 Task: Search one way flight ticket for 1 adult, 5 children, 2 infants in seat and 1 infant on lap in first from Lansing: Capital Region International Airport (was Lansing Capital City) to Rock Springs: Southwest Wyoming Regional Airport (rock Springs Sweetwater County Airport) on 8-5-2023. Choice of flights is Emirates. Number of bags: 1 checked bag. Price is upto 97000. Outbound departure time preference is 12:45.
Action: Mouse moved to (295, 274)
Screenshot: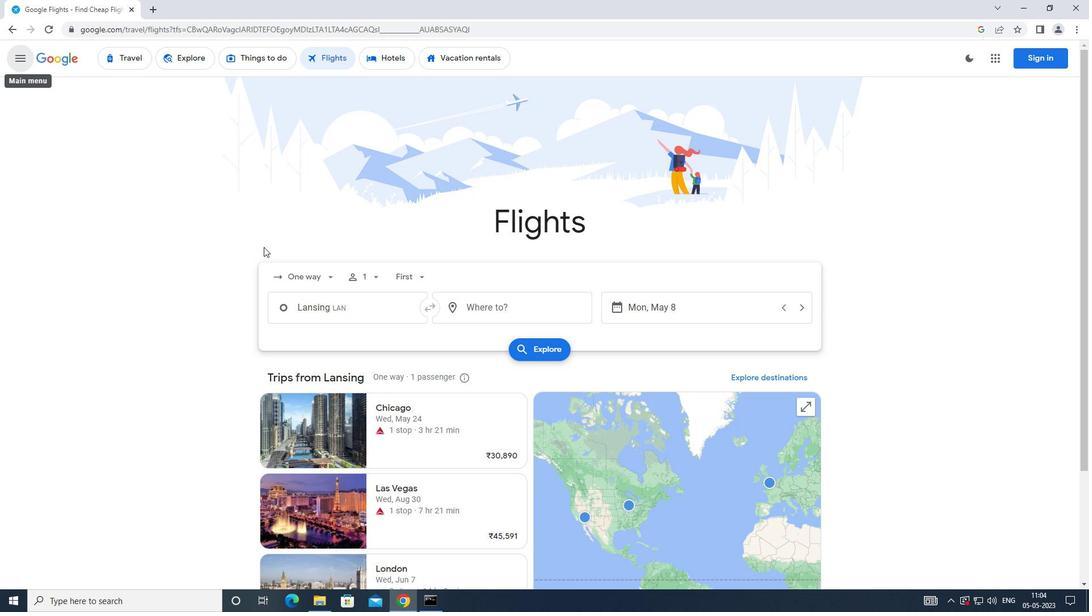 
Action: Mouse pressed left at (295, 274)
Screenshot: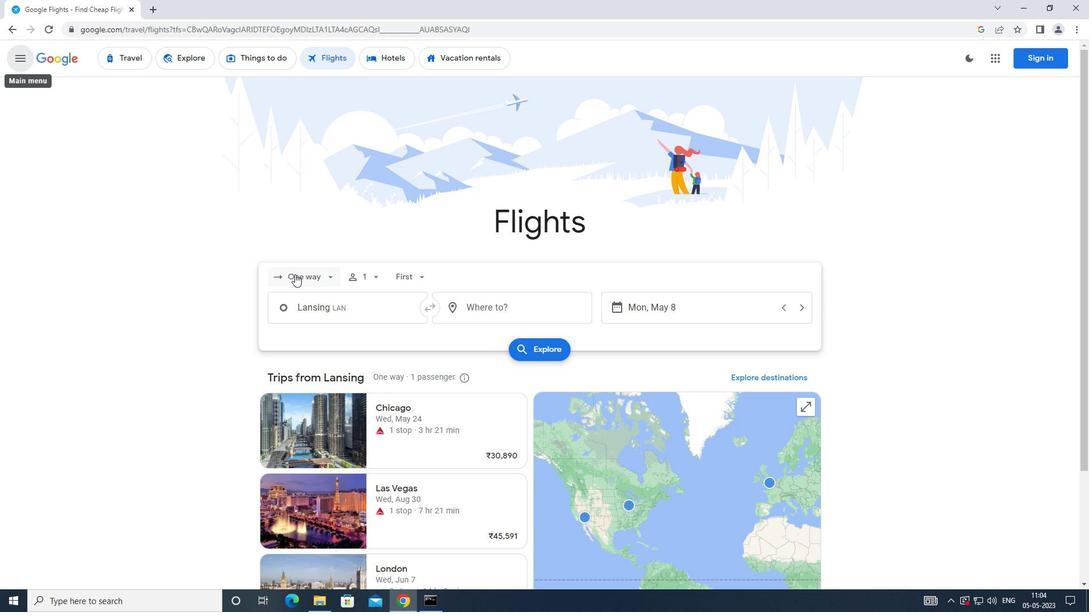 
Action: Mouse moved to (315, 338)
Screenshot: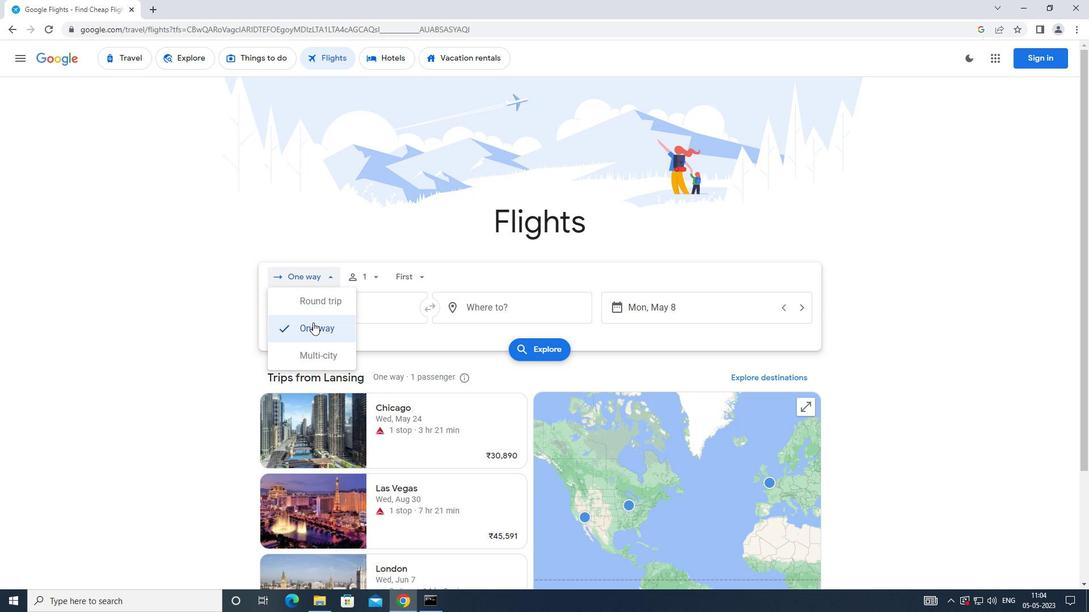 
Action: Mouse pressed left at (315, 338)
Screenshot: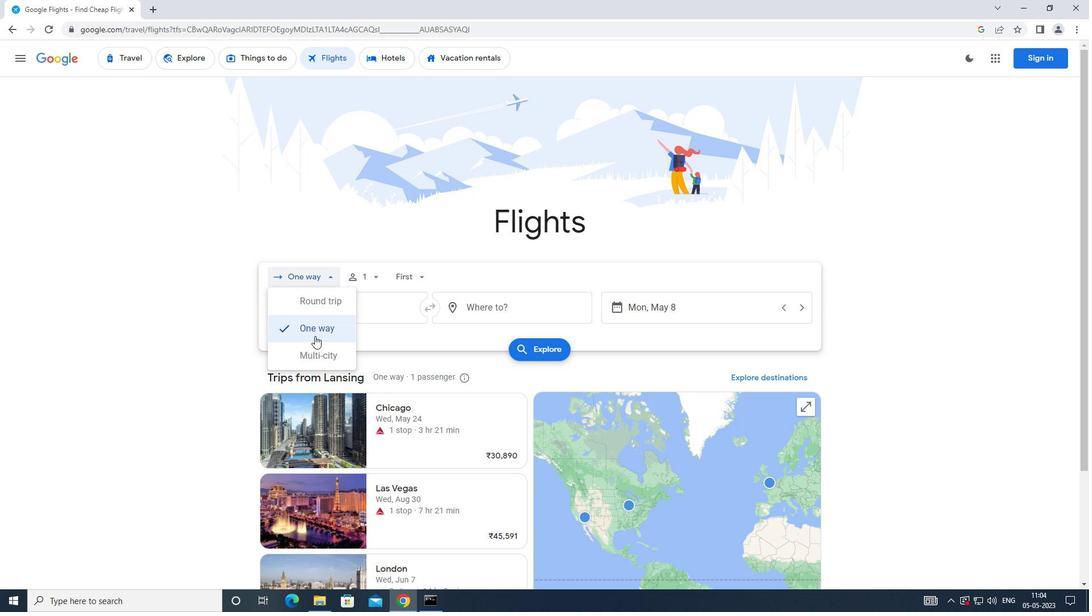 
Action: Mouse moved to (367, 274)
Screenshot: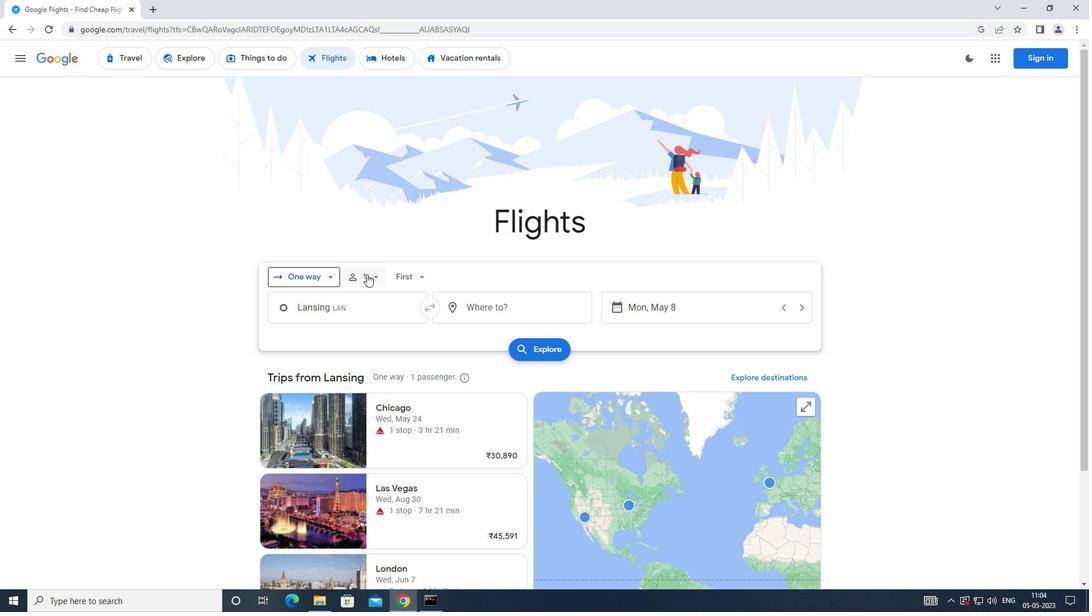 
Action: Mouse pressed left at (367, 274)
Screenshot: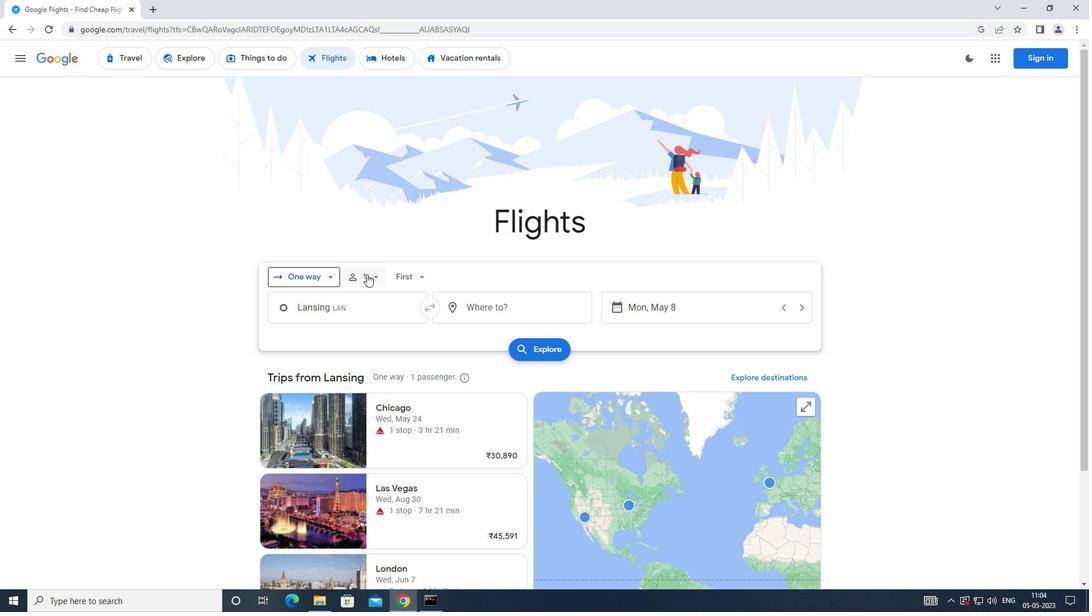 
Action: Mouse moved to (459, 336)
Screenshot: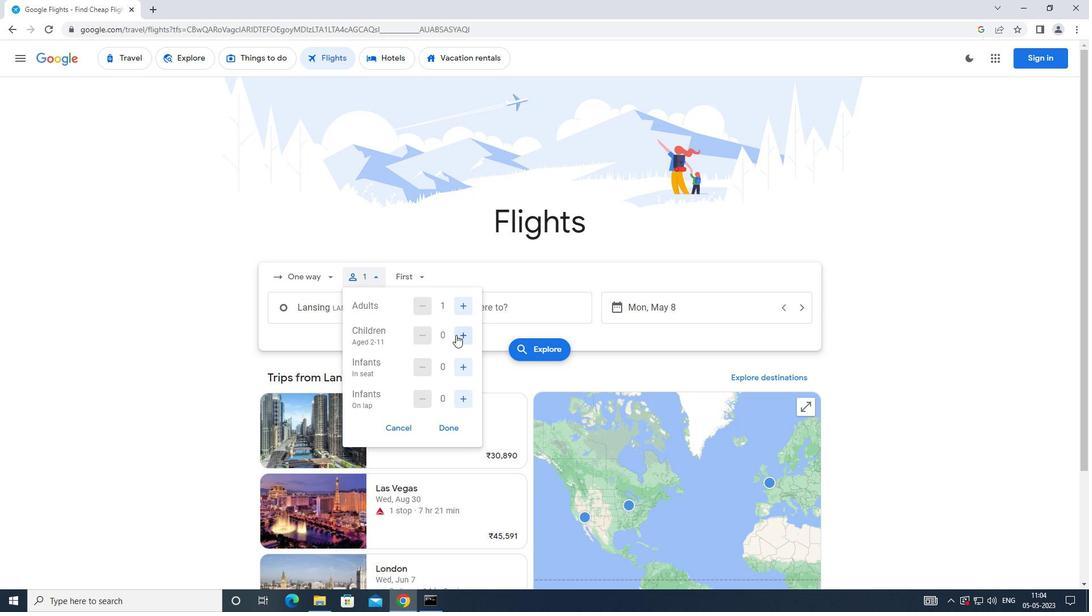 
Action: Mouse pressed left at (459, 336)
Screenshot: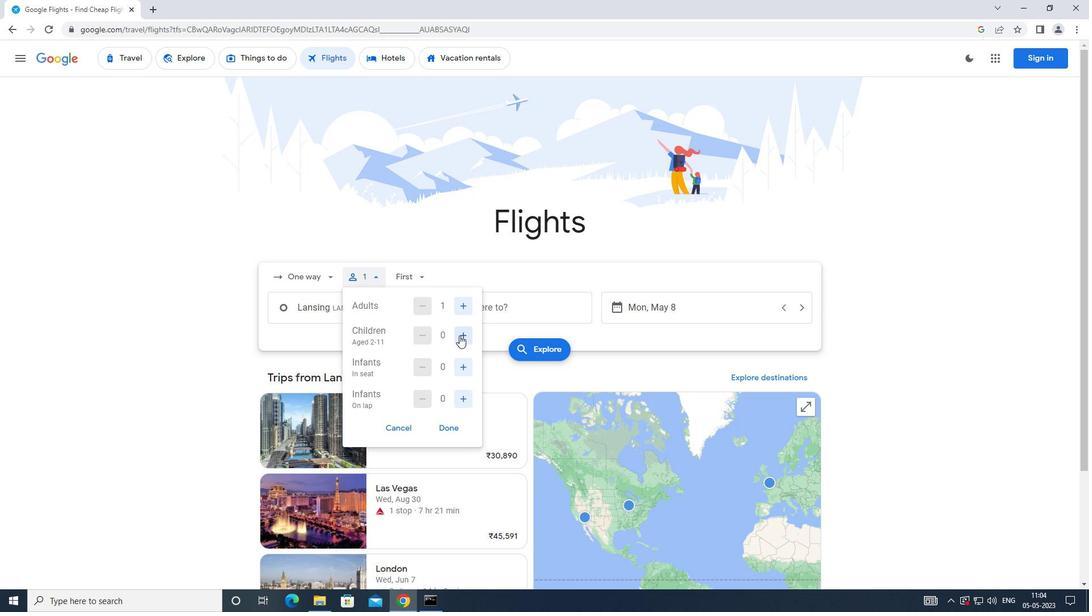 
Action: Mouse pressed left at (459, 336)
Screenshot: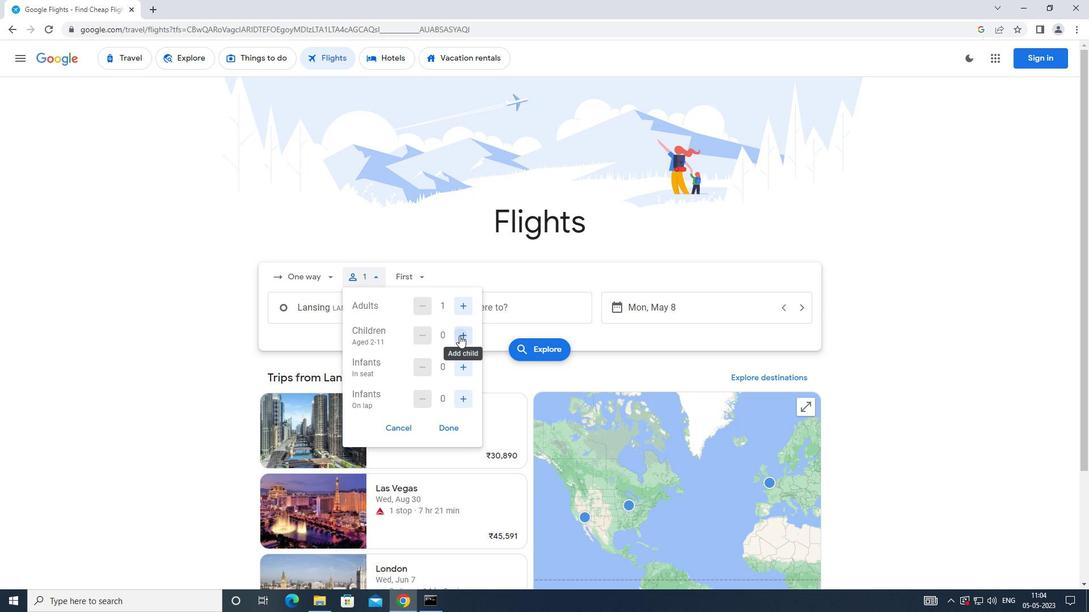
Action: Mouse pressed left at (459, 336)
Screenshot: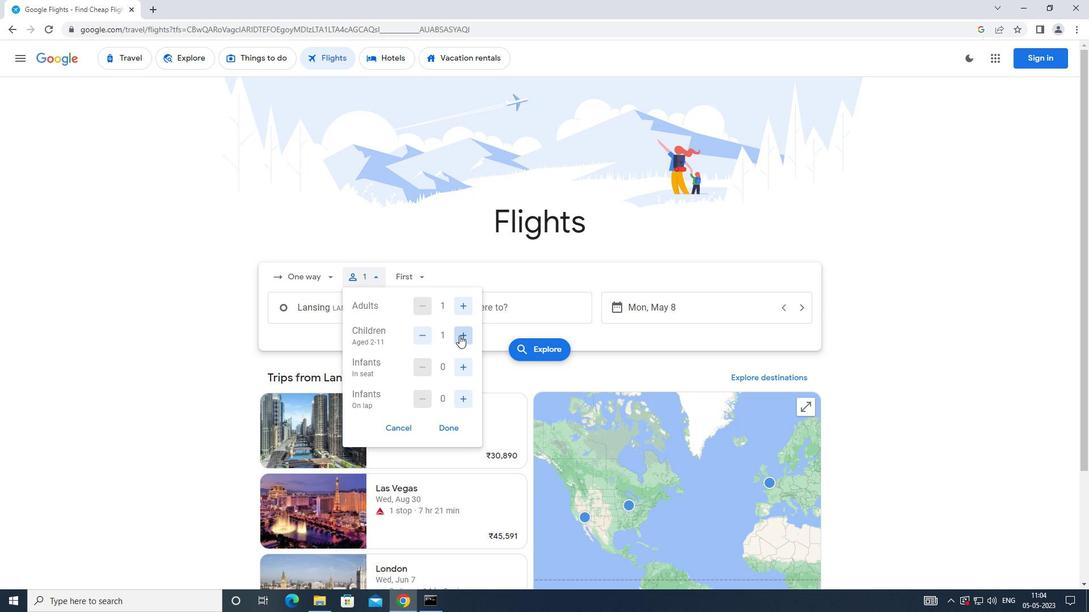 
Action: Mouse pressed left at (459, 336)
Screenshot: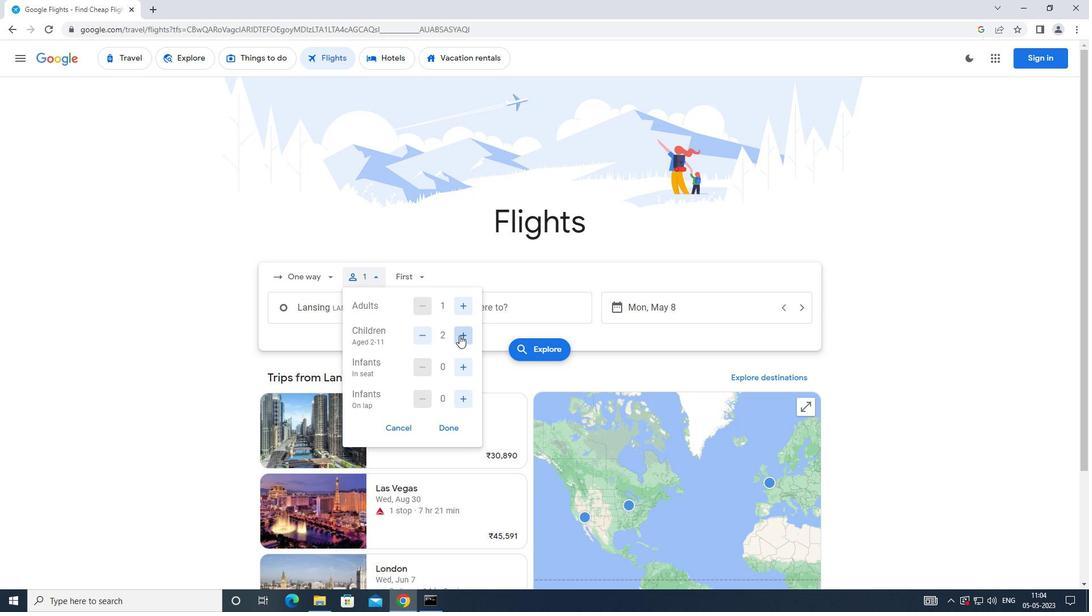 
Action: Mouse moved to (459, 336)
Screenshot: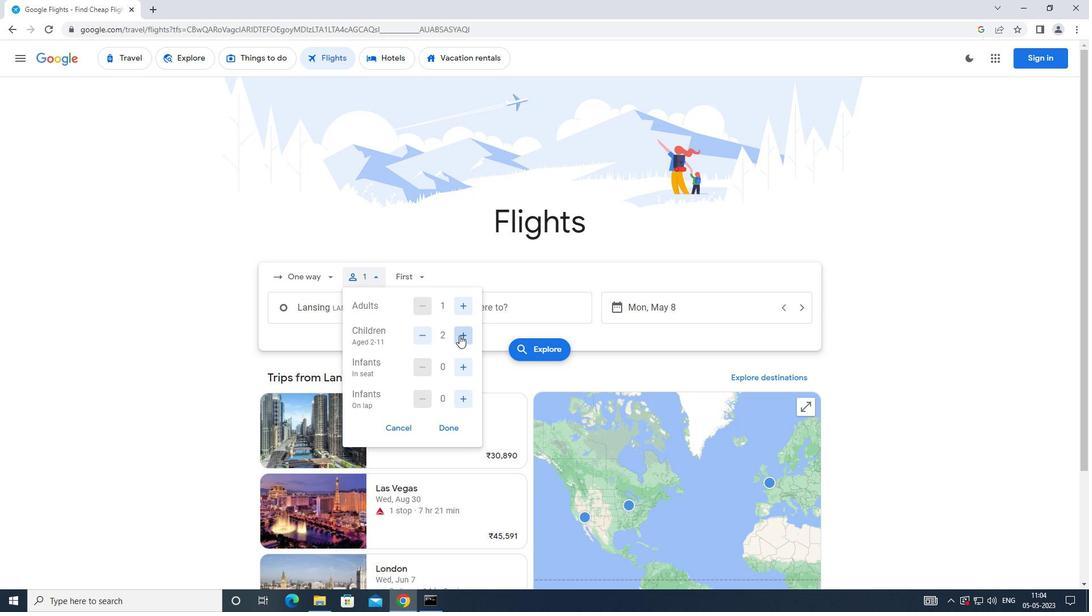 
Action: Mouse pressed left at (459, 336)
Screenshot: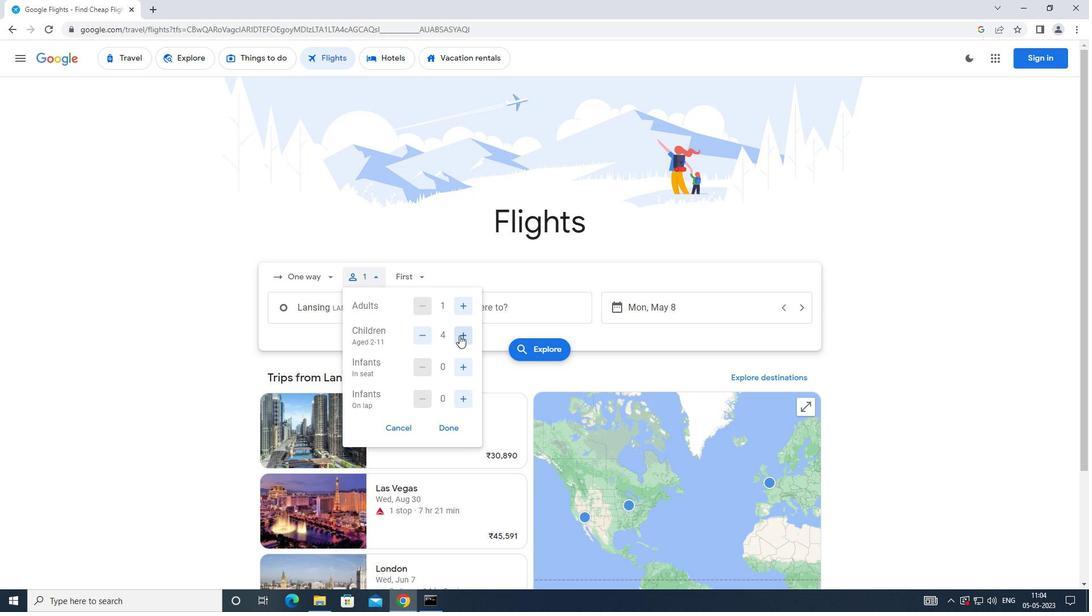 
Action: Mouse moved to (467, 368)
Screenshot: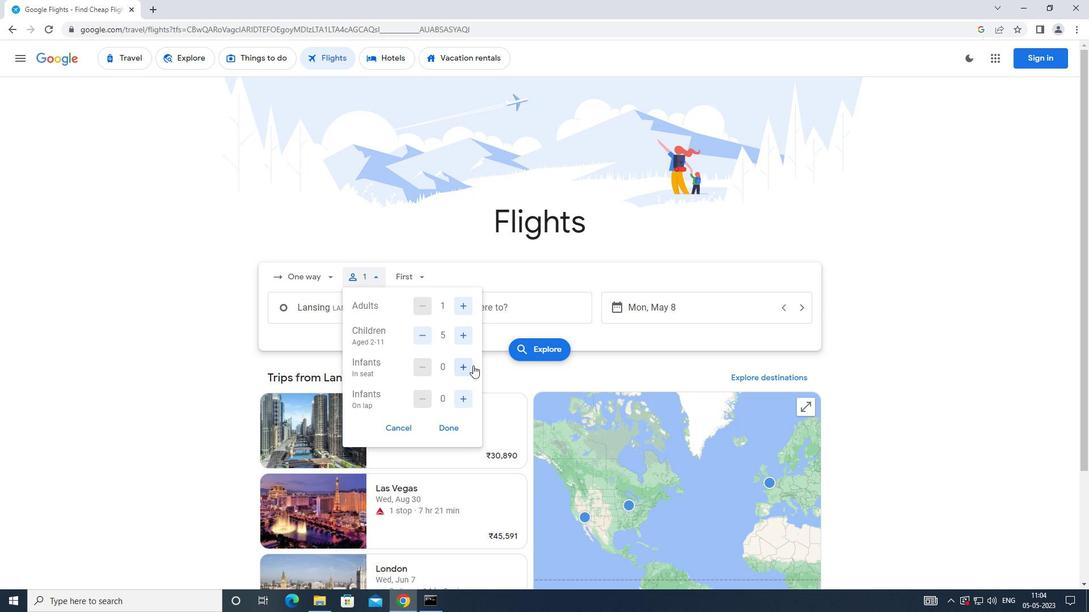 
Action: Mouse pressed left at (467, 368)
Screenshot: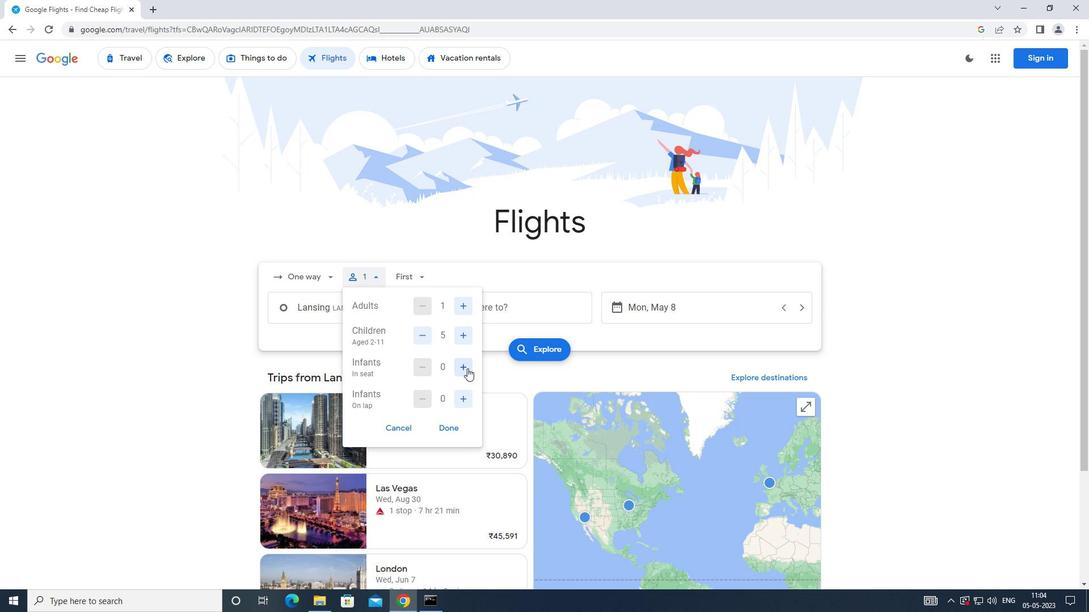 
Action: Mouse moved to (464, 396)
Screenshot: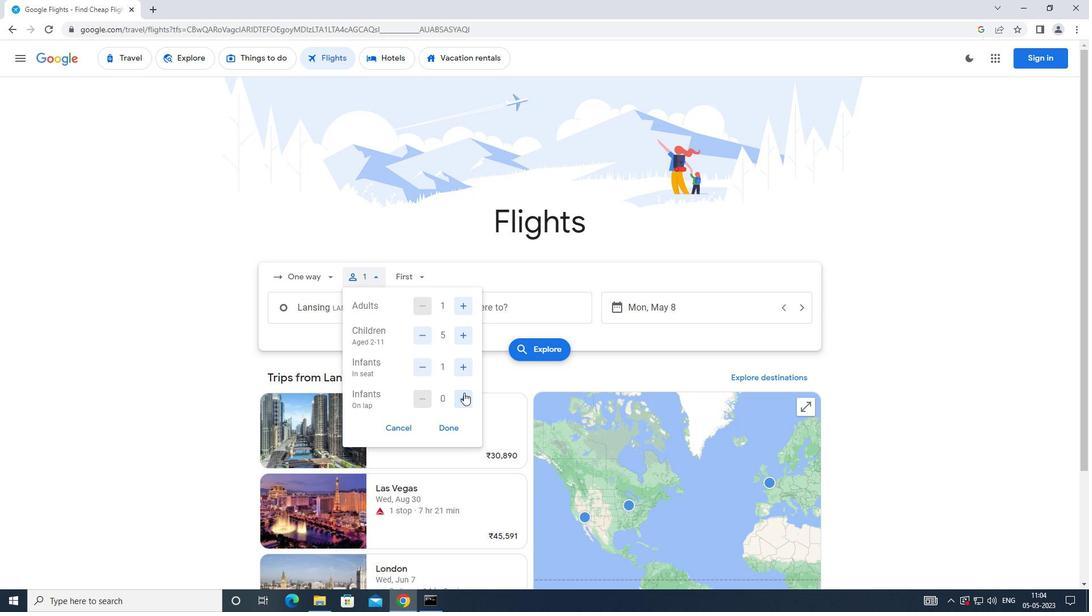 
Action: Mouse pressed left at (464, 396)
Screenshot: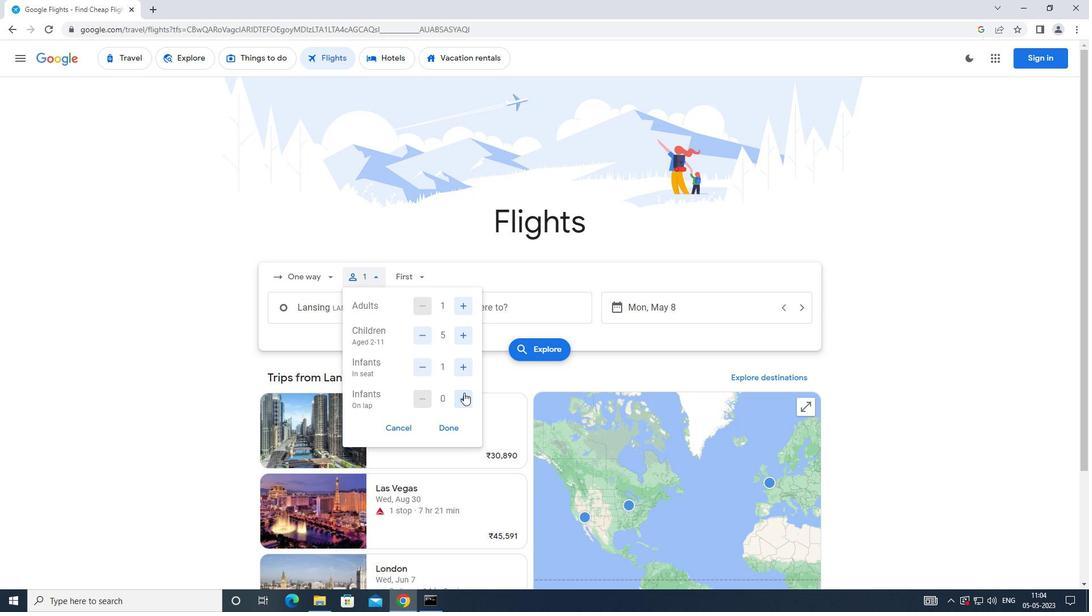 
Action: Mouse moved to (450, 430)
Screenshot: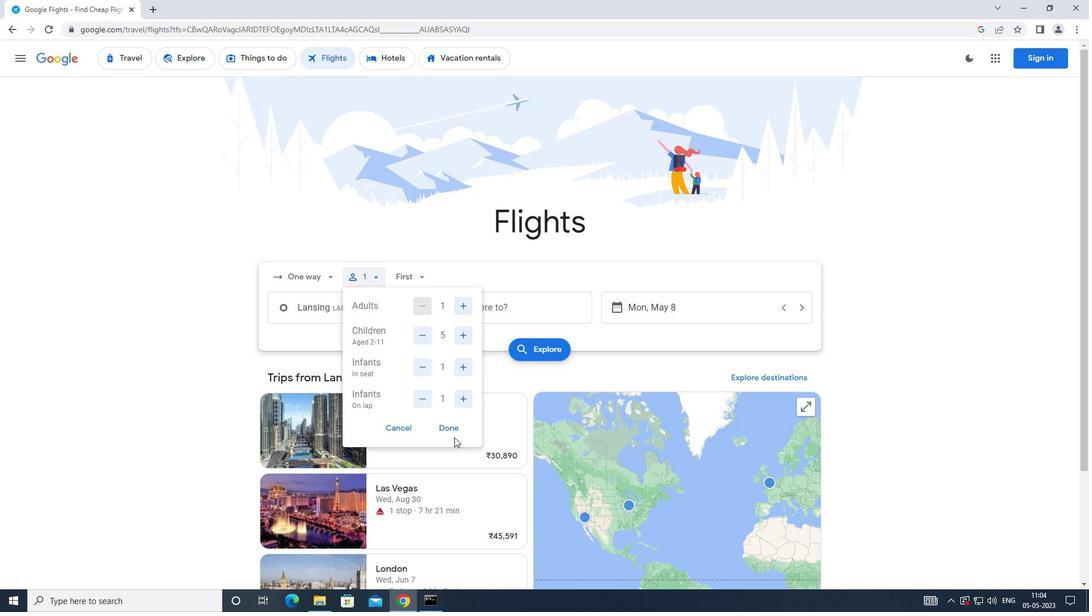 
Action: Mouse pressed left at (450, 430)
Screenshot: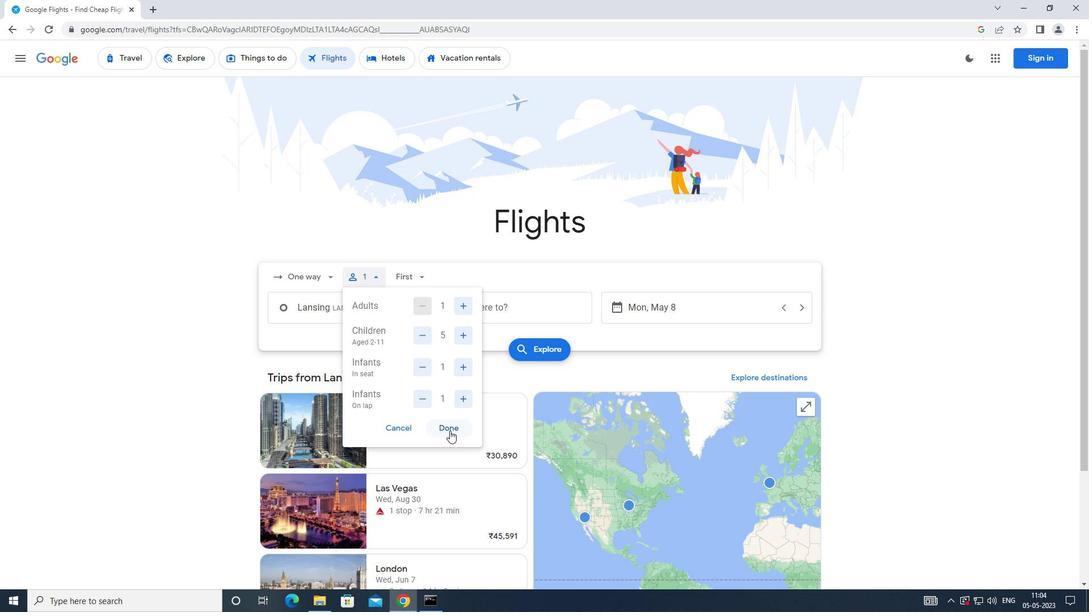 
Action: Mouse moved to (410, 277)
Screenshot: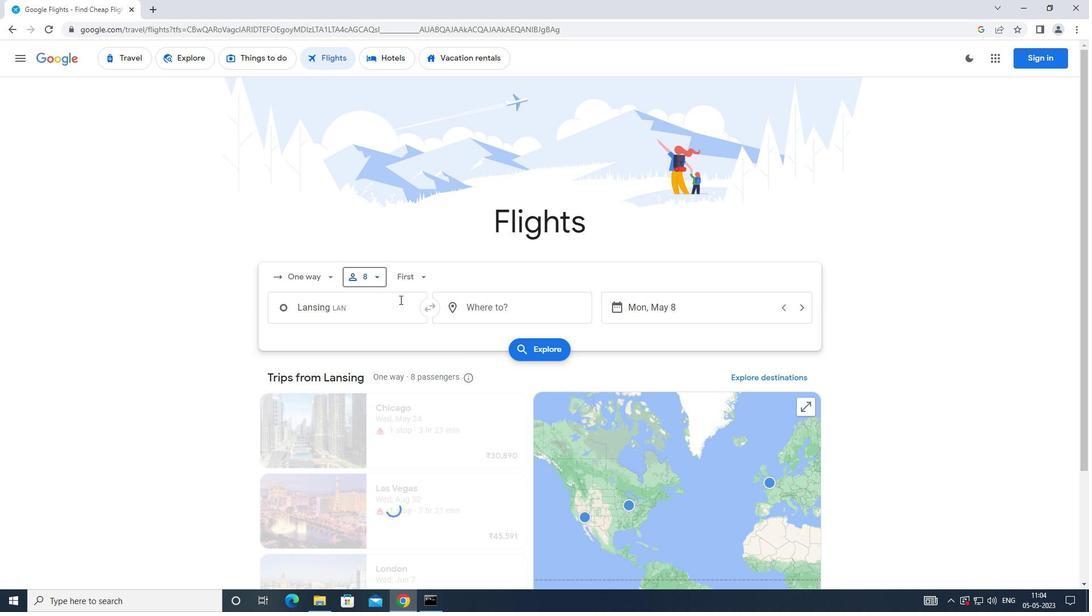 
Action: Mouse pressed left at (410, 277)
Screenshot: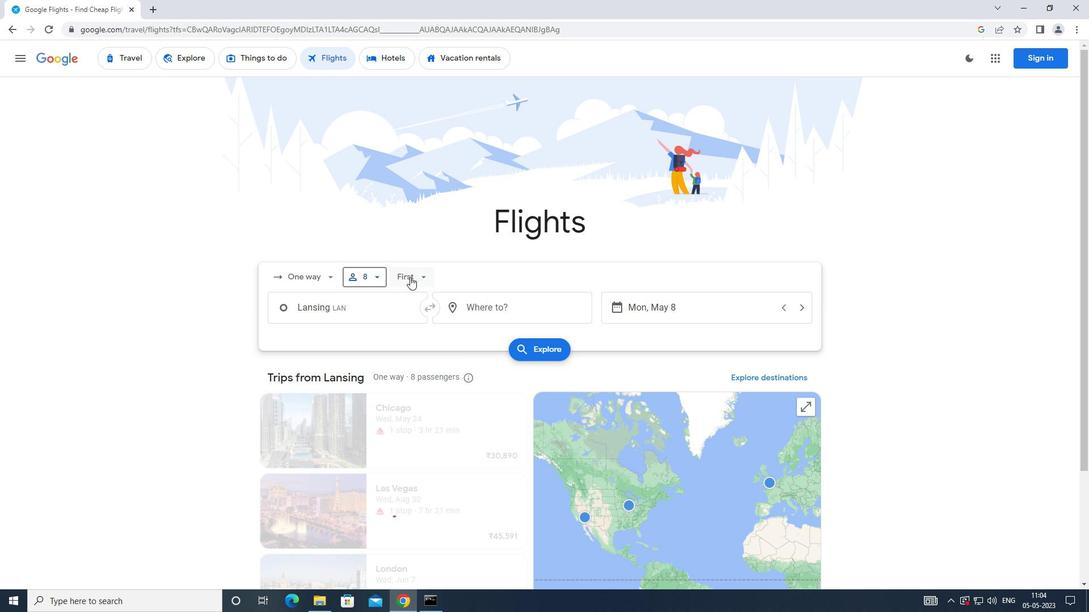 
Action: Mouse moved to (438, 384)
Screenshot: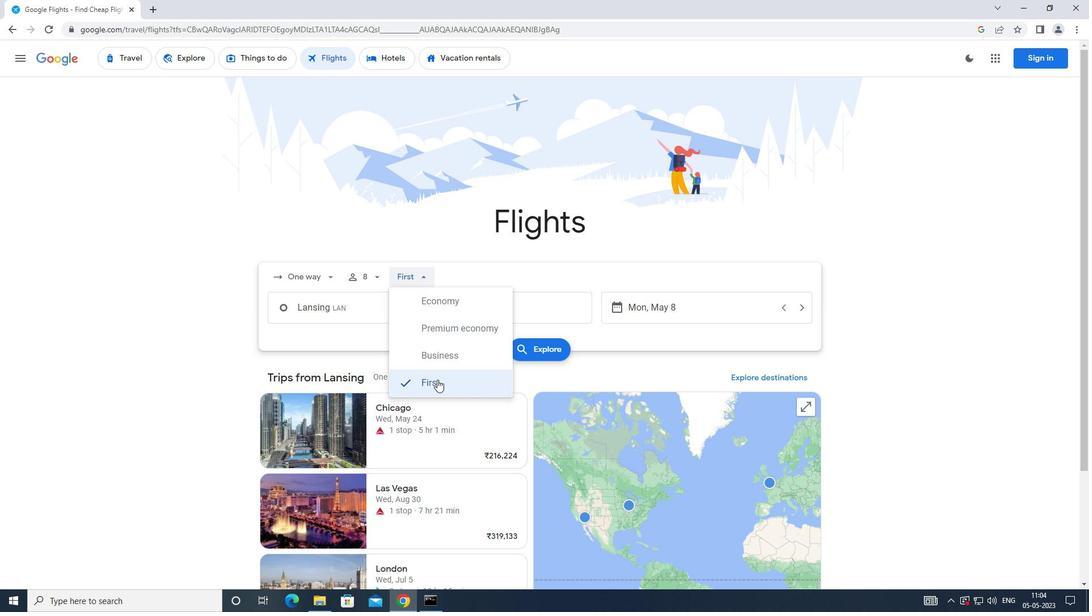 
Action: Mouse pressed left at (438, 384)
Screenshot: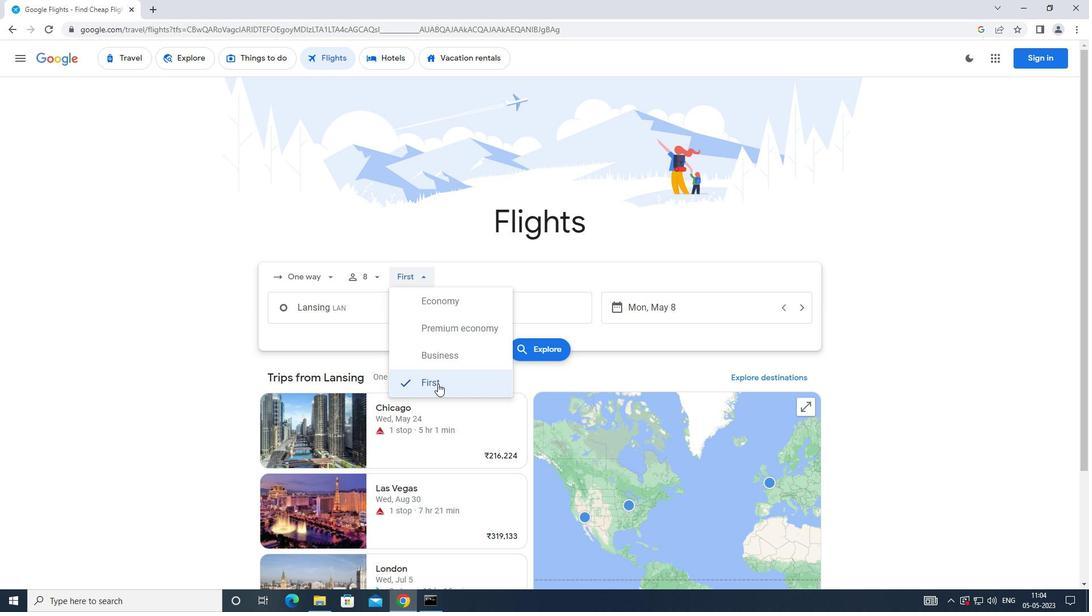 
Action: Mouse moved to (365, 313)
Screenshot: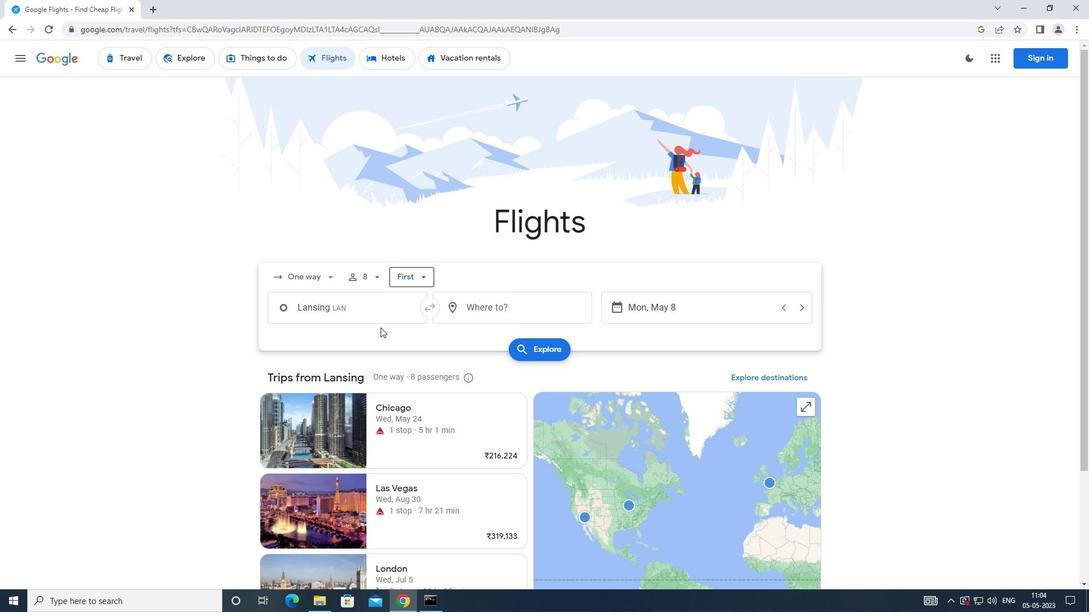 
Action: Mouse pressed left at (365, 313)
Screenshot: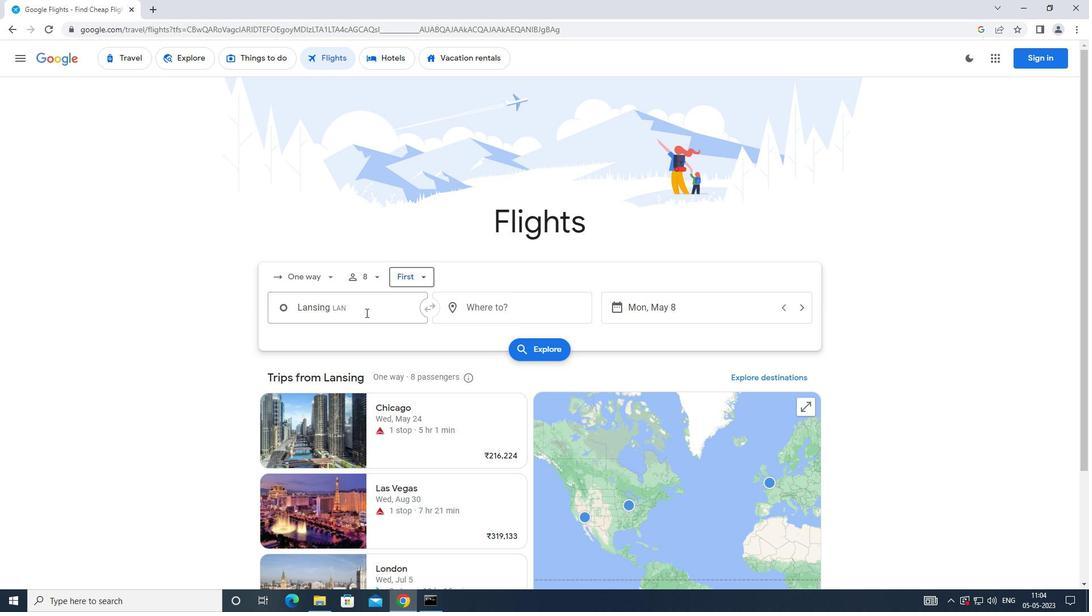 
Action: Mouse moved to (360, 294)
Screenshot: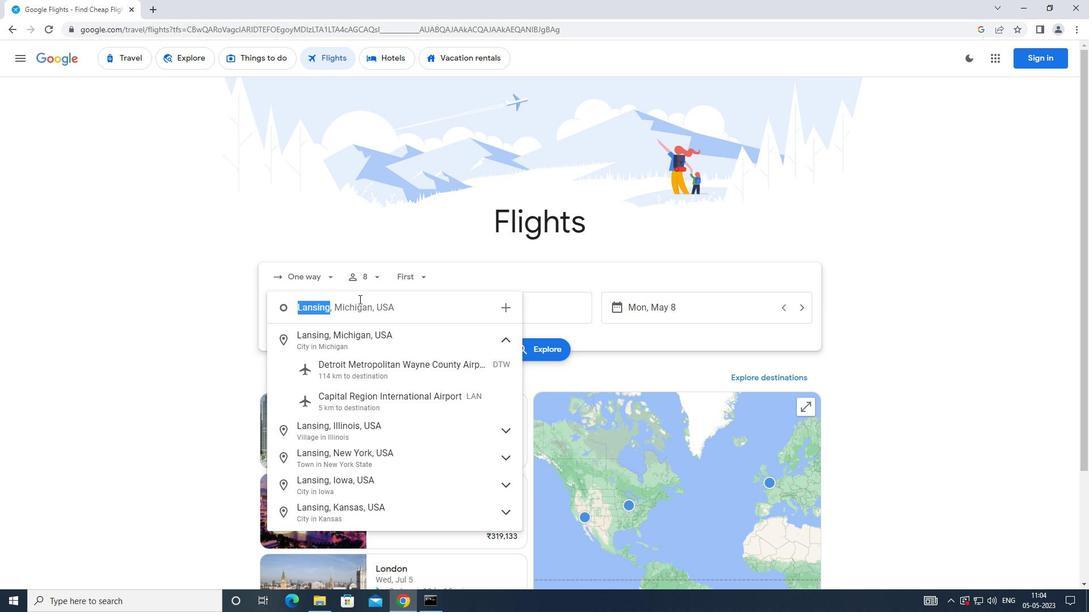 
Action: Key pressed c<Key.caps_lock>apital
Screenshot: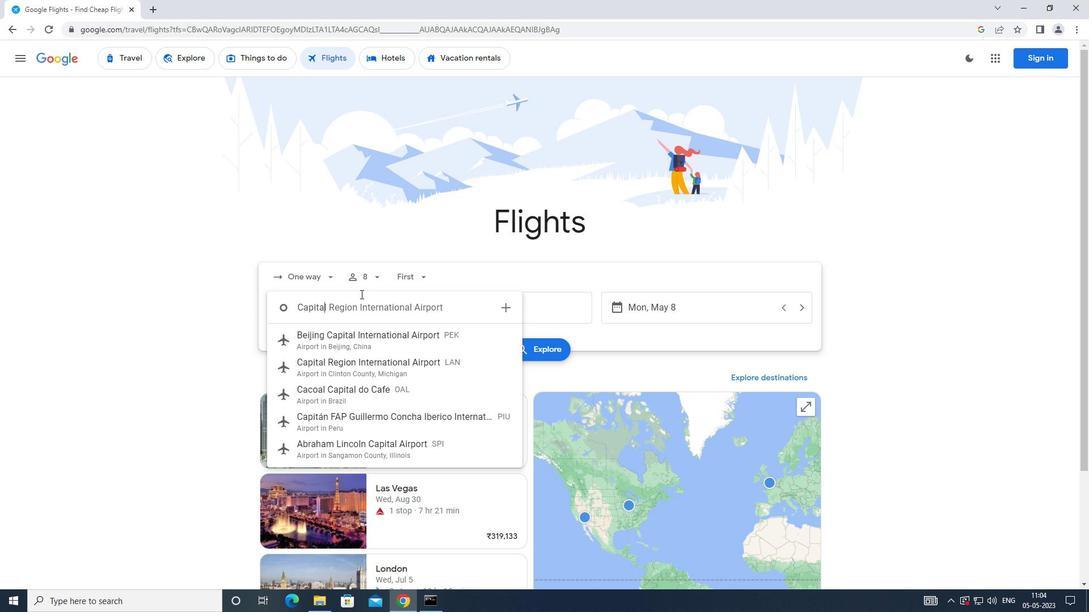 
Action: Mouse moved to (350, 376)
Screenshot: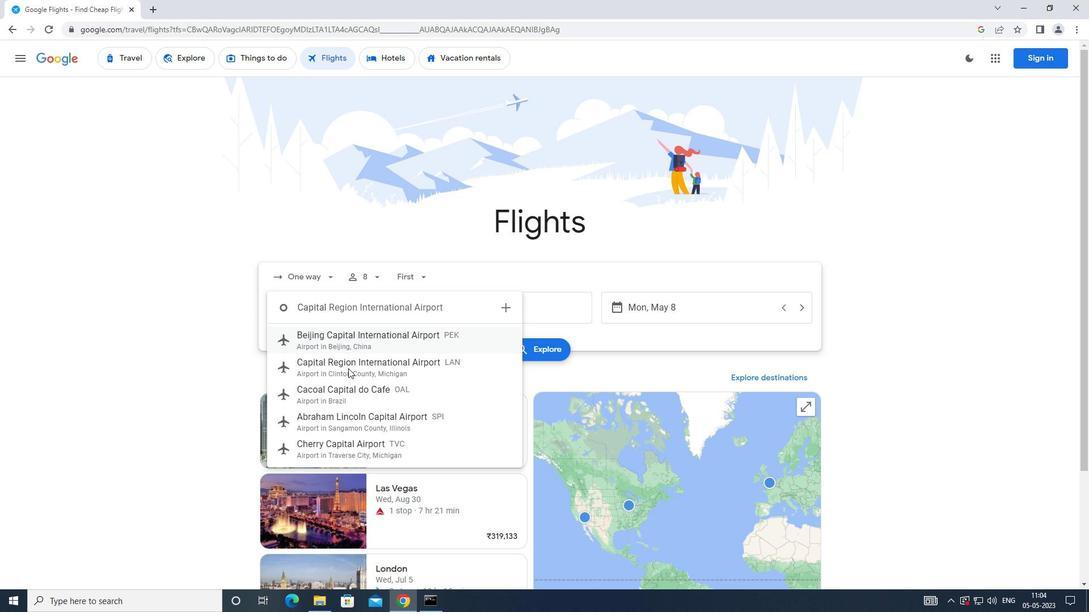 
Action: Mouse pressed left at (350, 376)
Screenshot: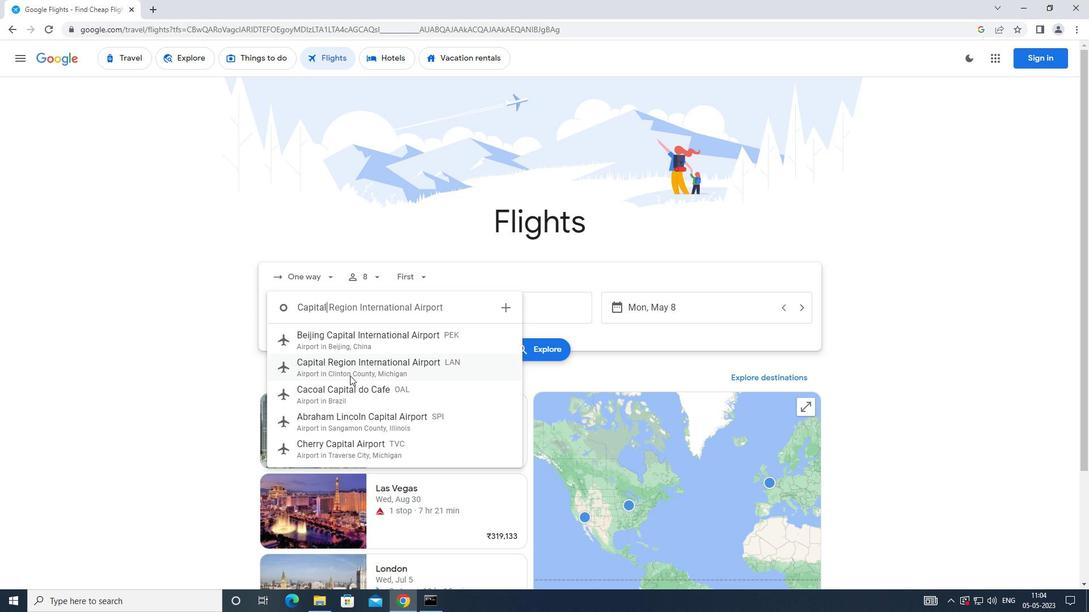 
Action: Mouse moved to (469, 309)
Screenshot: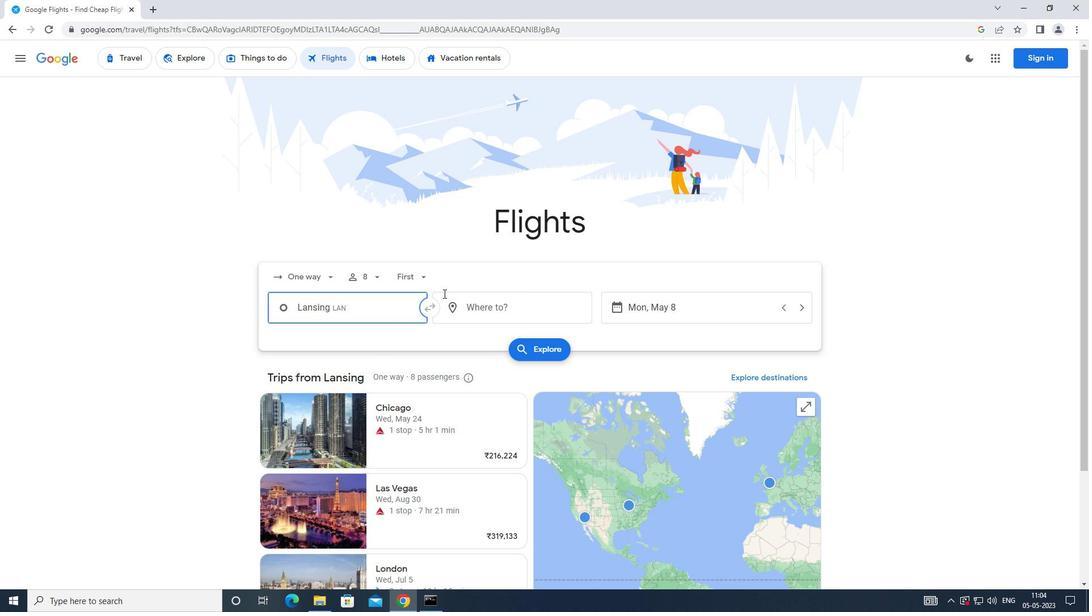 
Action: Mouse pressed left at (469, 309)
Screenshot: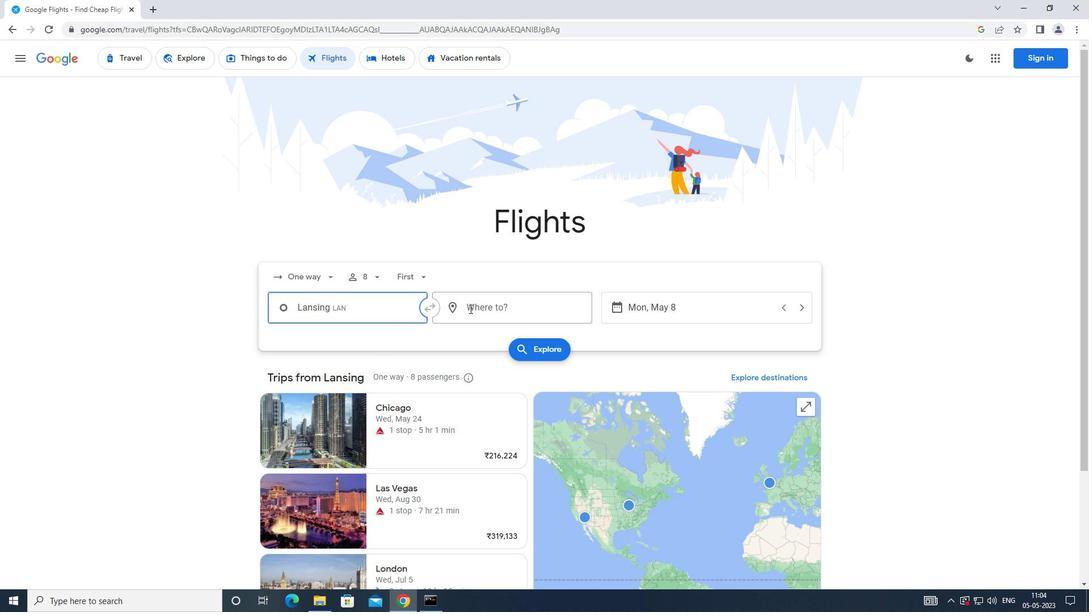 
Action: Mouse moved to (323, 287)
Screenshot: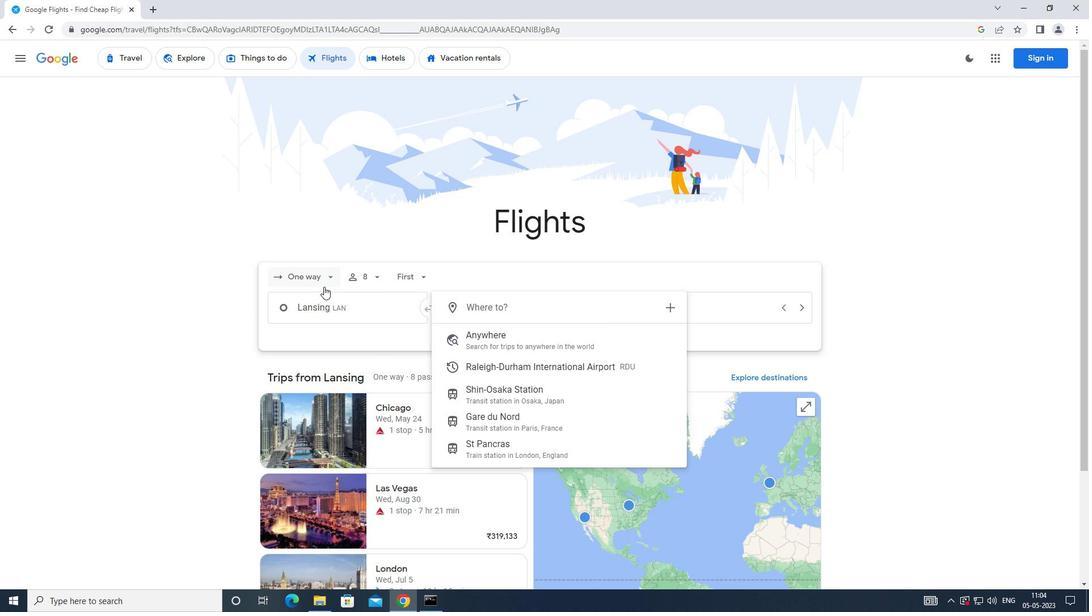 
Action: Key pressed s<Key.backspace><Key.caps_lock>s<Key.caps_lock>outhwest
Screenshot: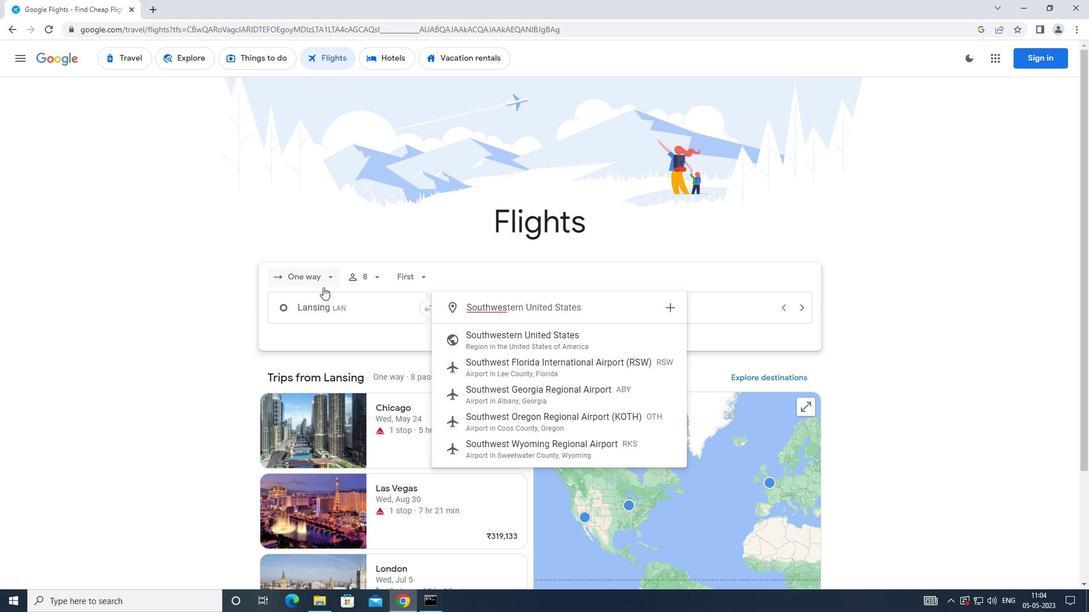 
Action: Mouse moved to (468, 458)
Screenshot: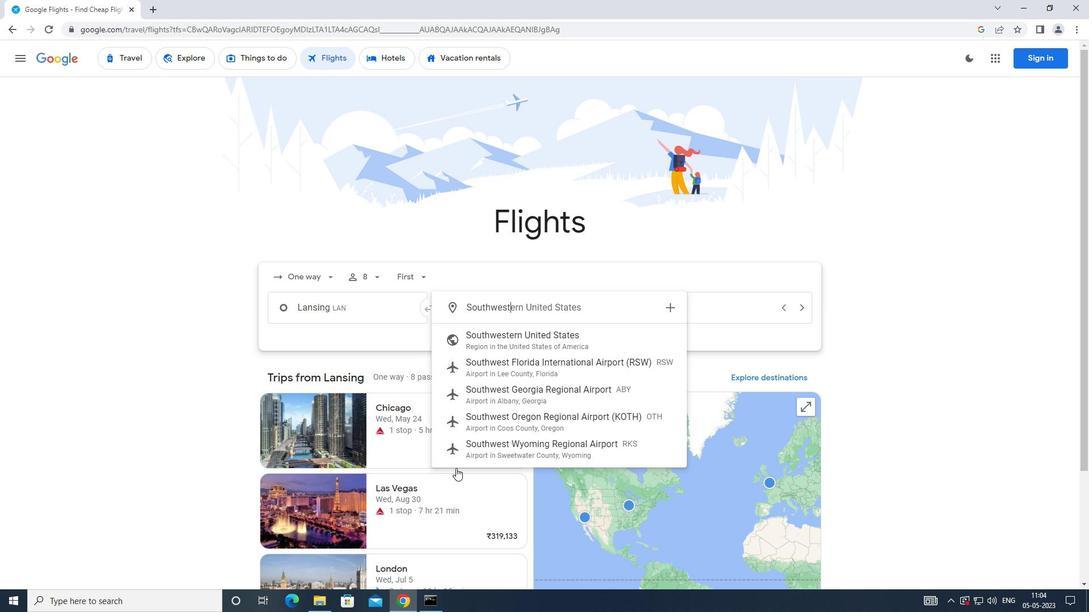
Action: Mouse pressed left at (468, 458)
Screenshot: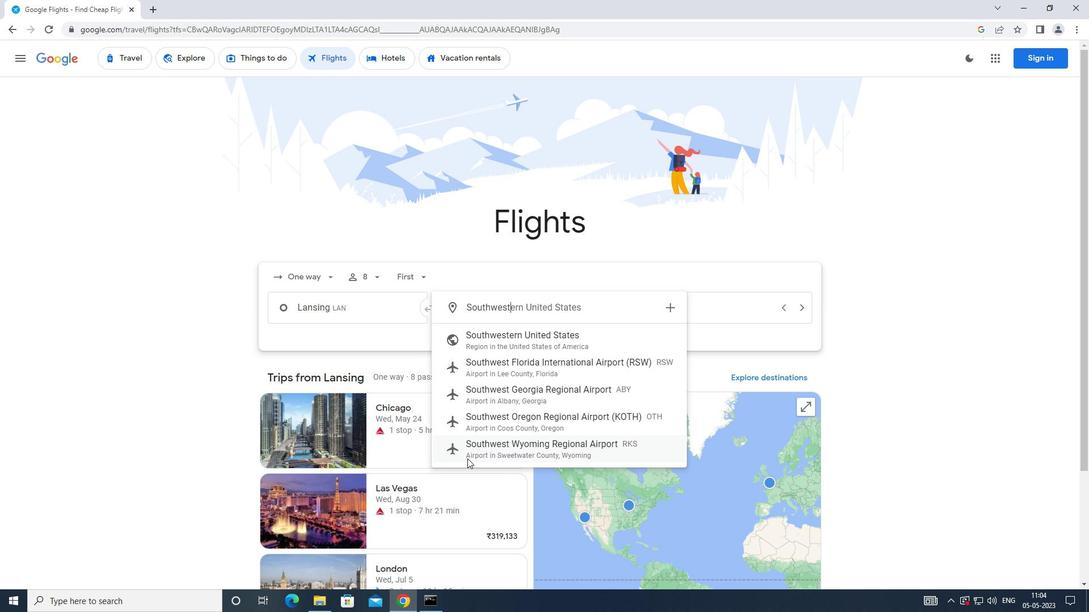 
Action: Mouse moved to (653, 311)
Screenshot: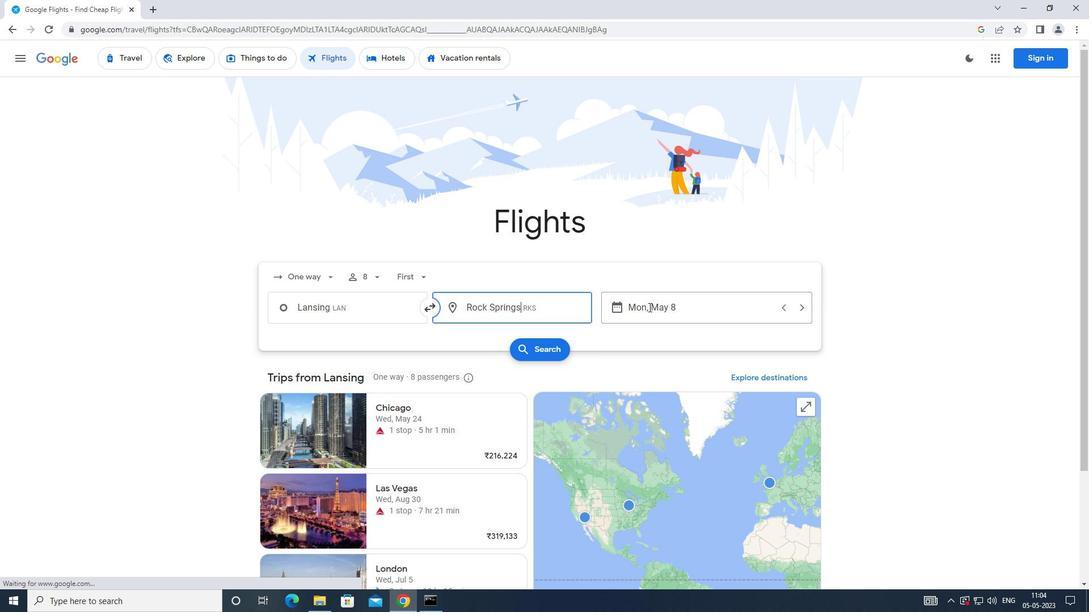 
Action: Mouse pressed left at (653, 311)
Screenshot: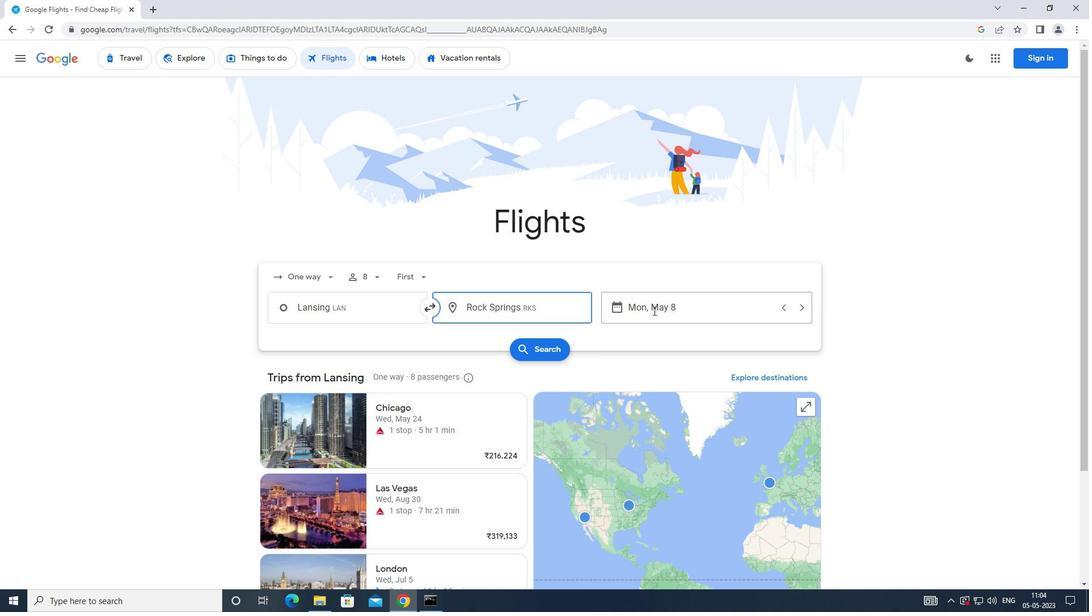 
Action: Mouse moved to (435, 414)
Screenshot: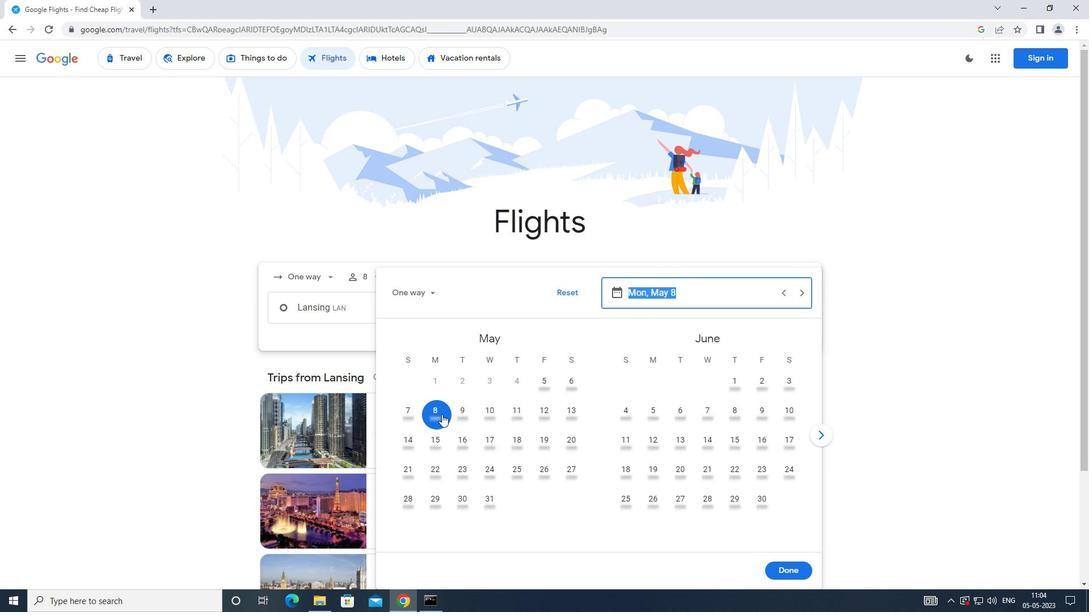 
Action: Mouse pressed left at (435, 414)
Screenshot: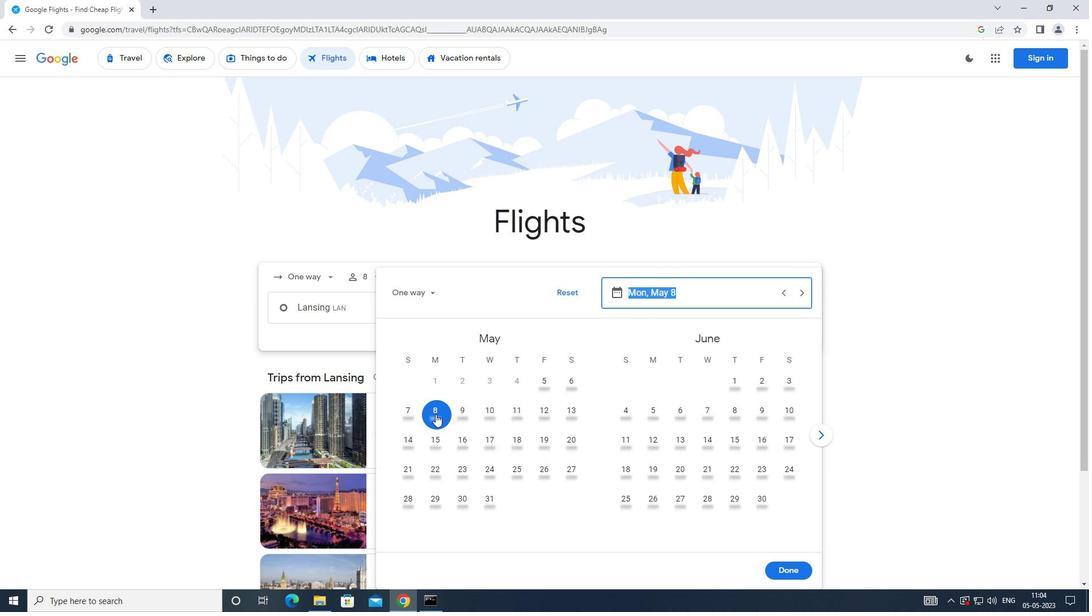 
Action: Mouse moved to (798, 568)
Screenshot: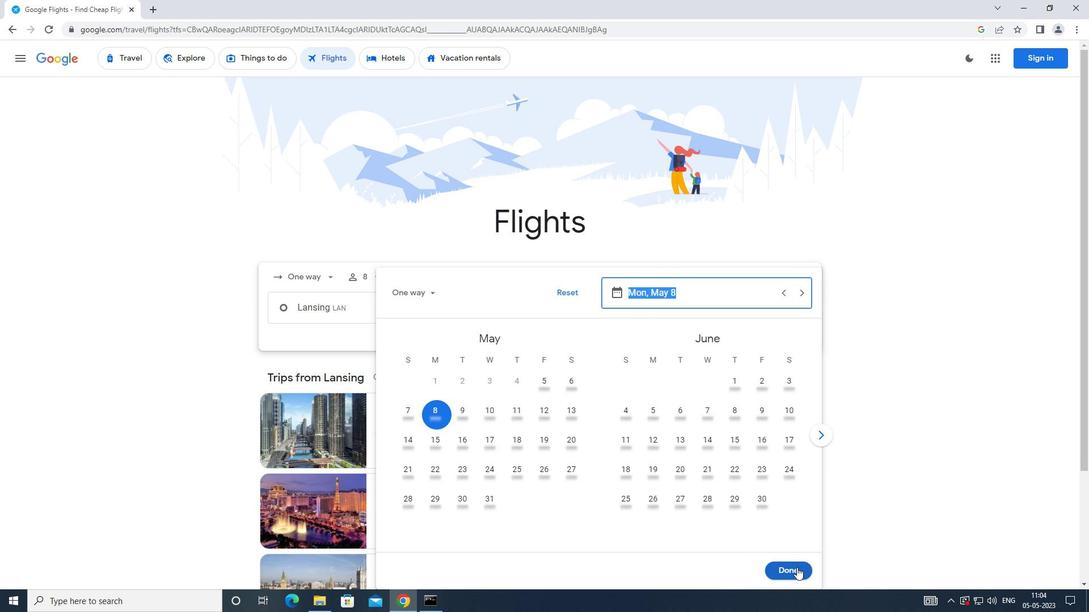 
Action: Mouse pressed left at (798, 568)
Screenshot: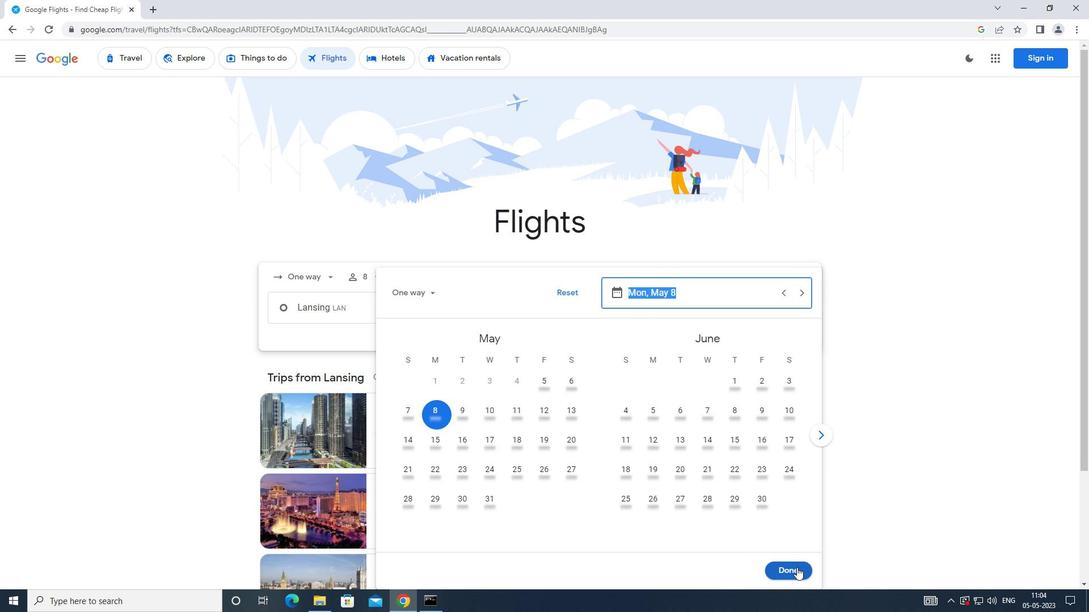 
Action: Mouse moved to (544, 347)
Screenshot: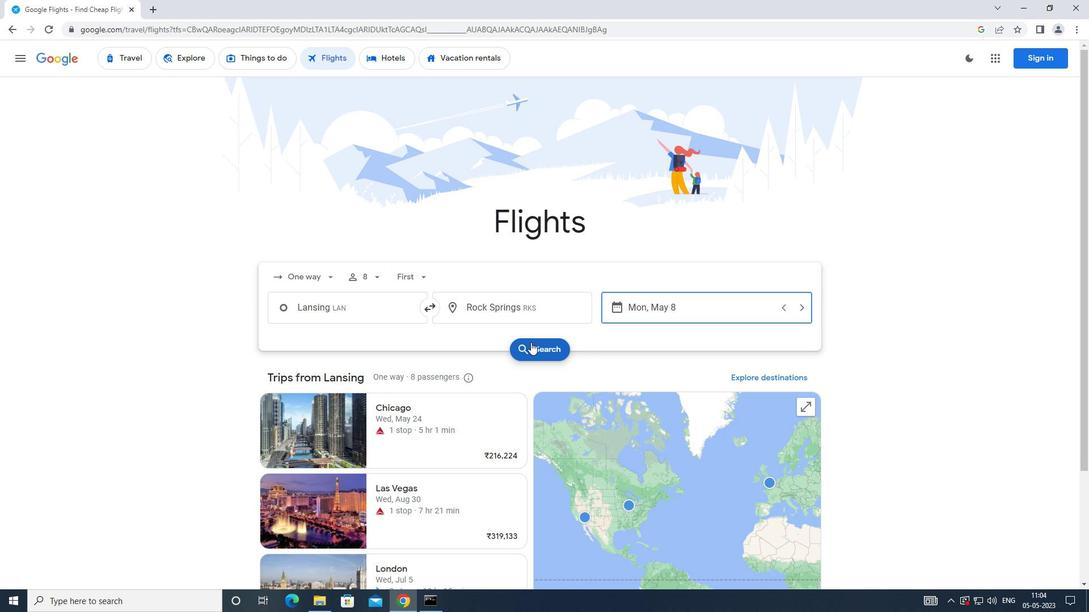 
Action: Mouse pressed left at (544, 347)
Screenshot: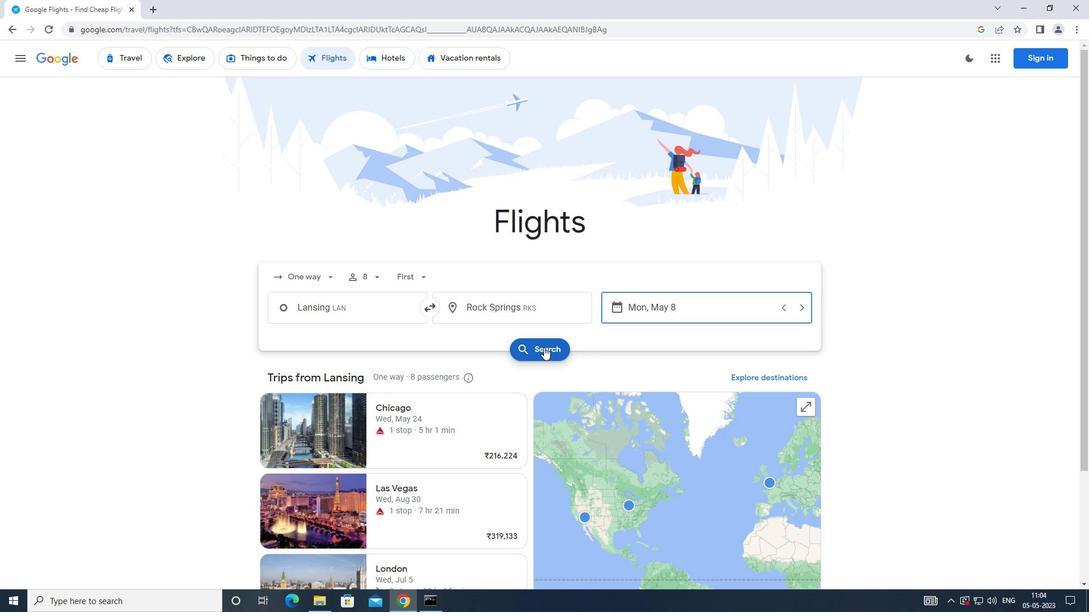 
Action: Mouse moved to (283, 165)
Screenshot: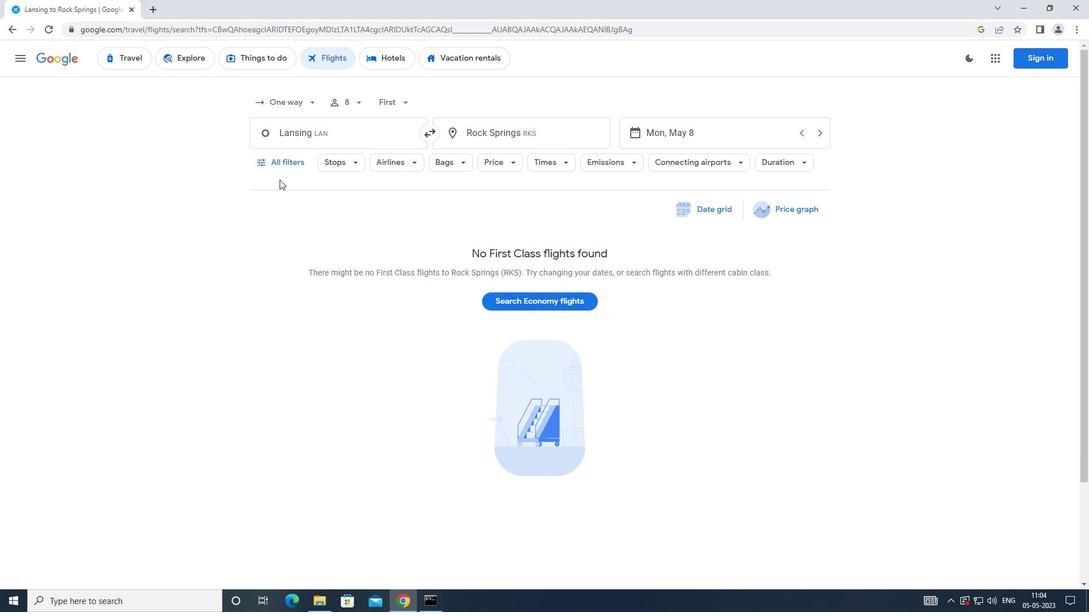 
Action: Mouse pressed left at (283, 165)
Screenshot: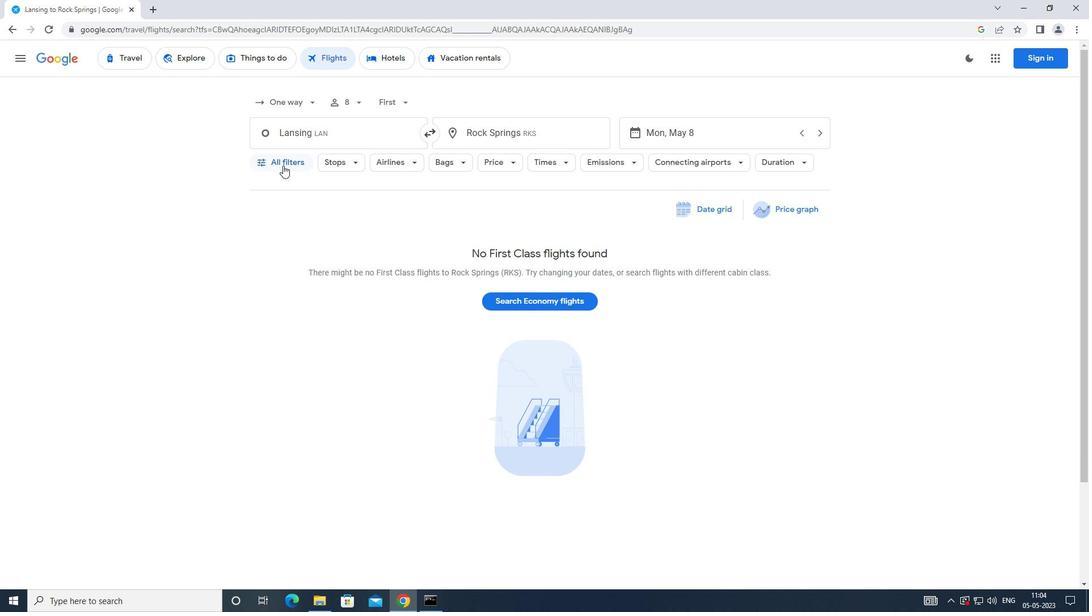 
Action: Mouse moved to (375, 370)
Screenshot: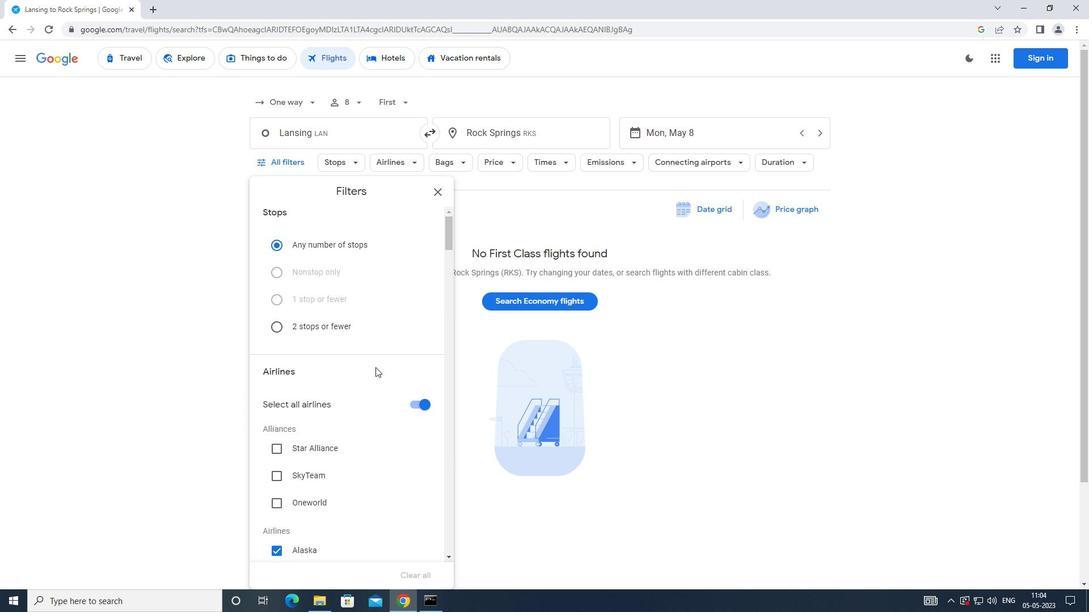 
Action: Mouse scrolled (375, 369) with delta (0, 0)
Screenshot: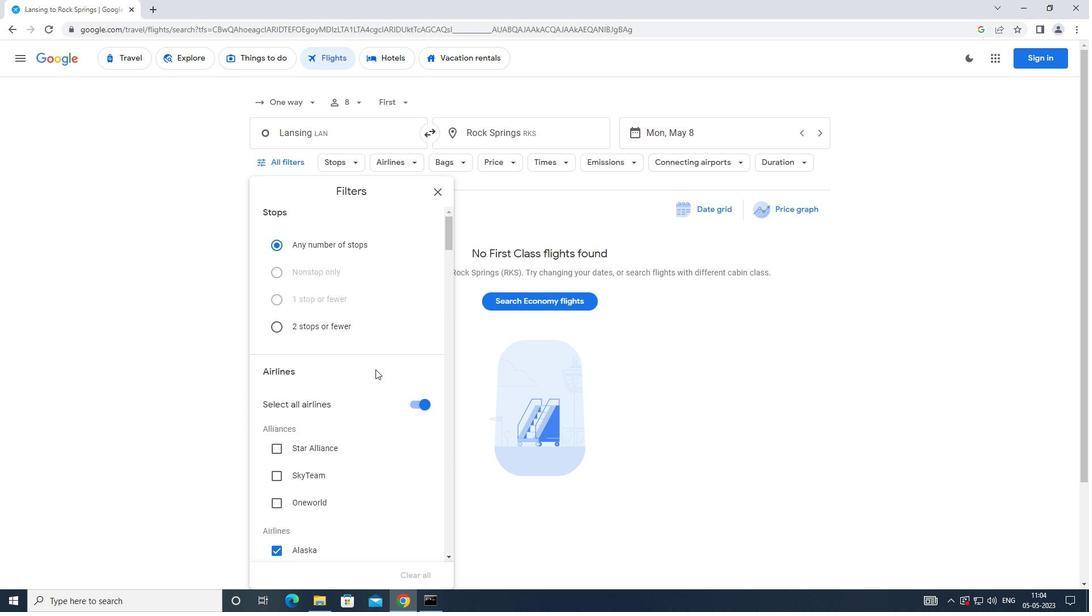 
Action: Mouse scrolled (375, 369) with delta (0, 0)
Screenshot: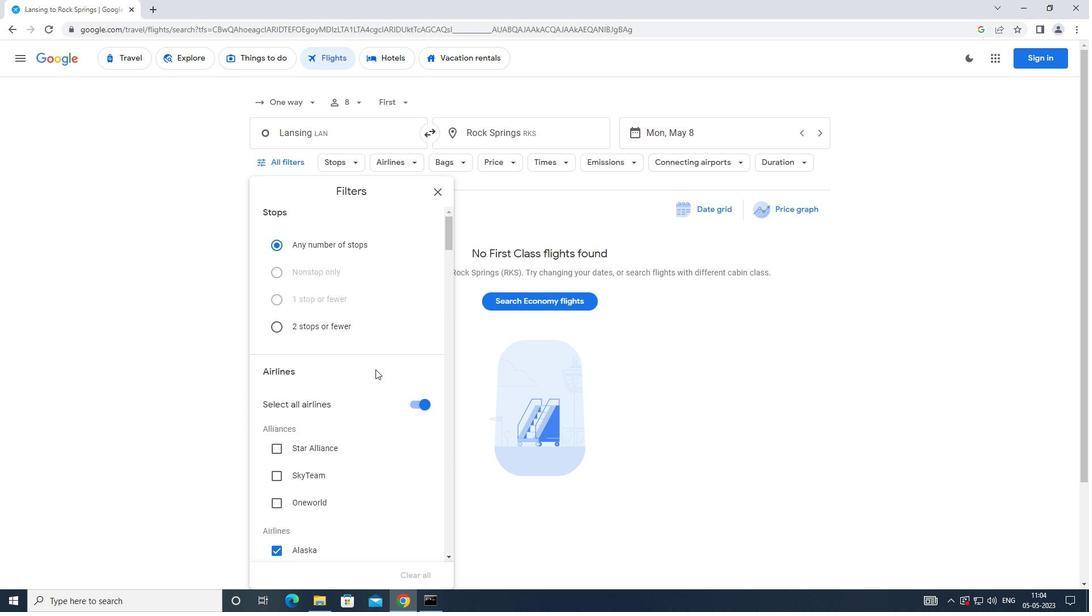 
Action: Mouse scrolled (375, 369) with delta (0, 0)
Screenshot: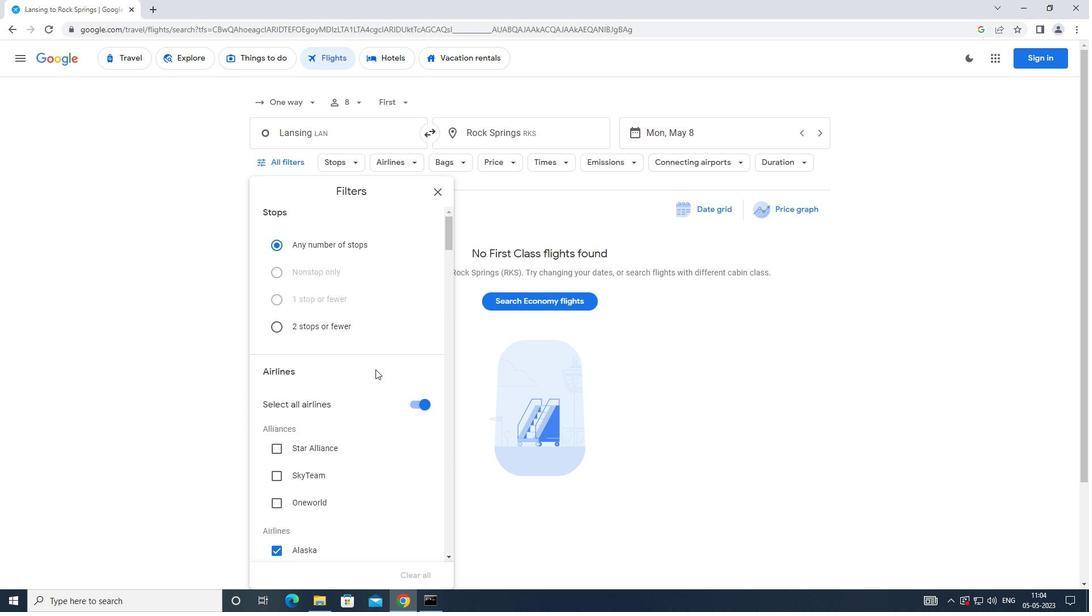 
Action: Mouse moved to (408, 234)
Screenshot: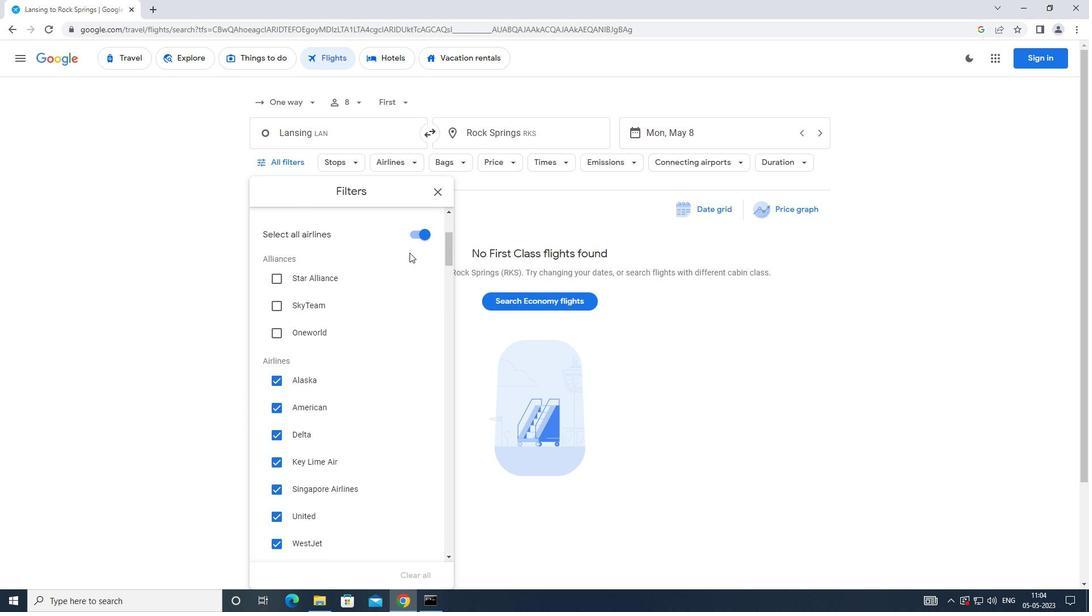 
Action: Mouse pressed left at (408, 234)
Screenshot: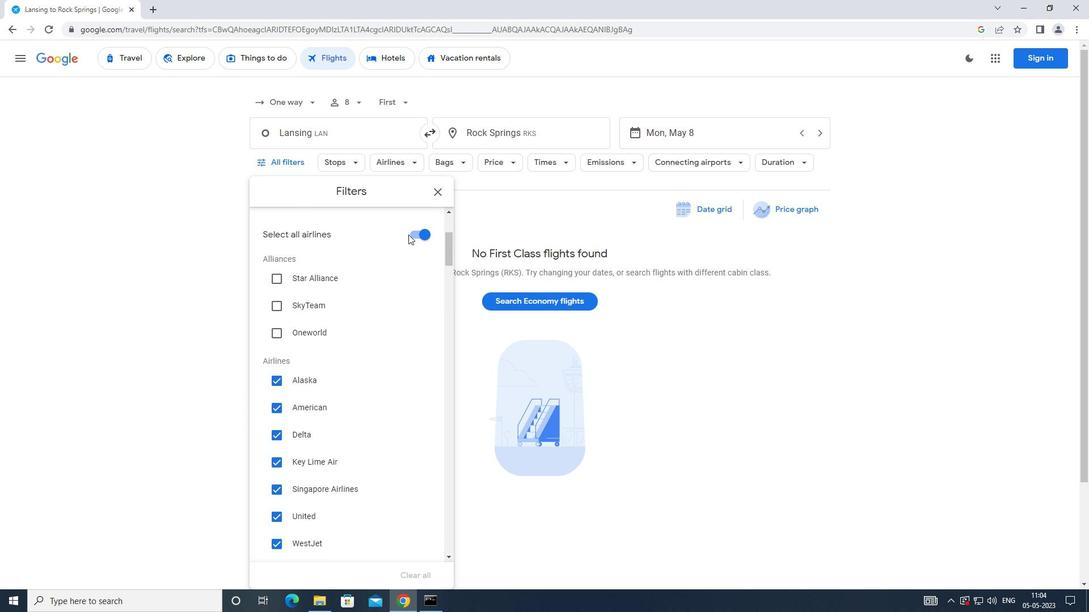 
Action: Mouse moved to (416, 238)
Screenshot: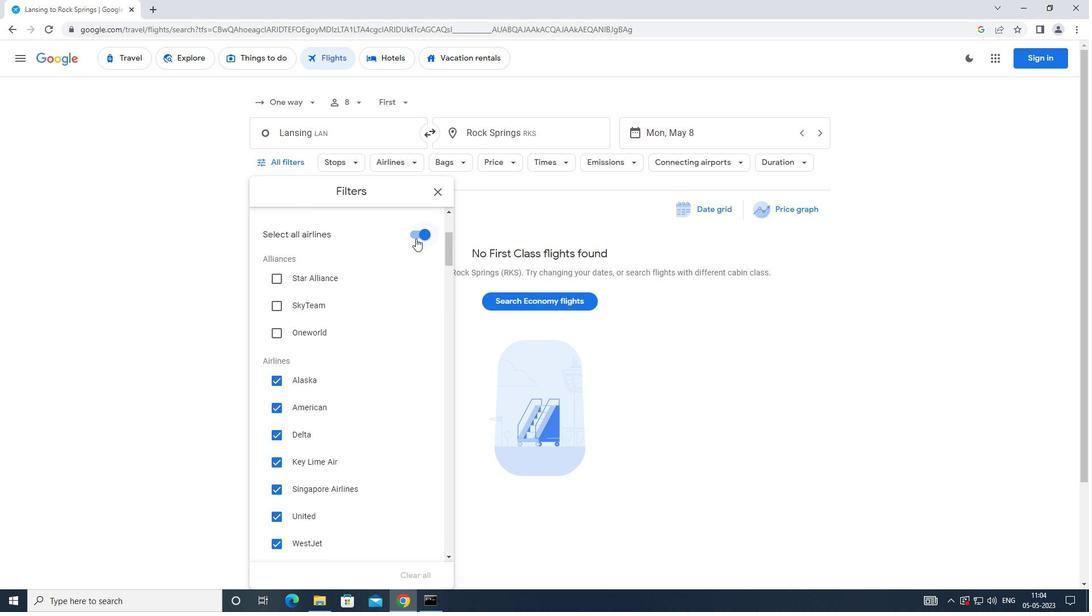 
Action: Mouse pressed left at (416, 238)
Screenshot: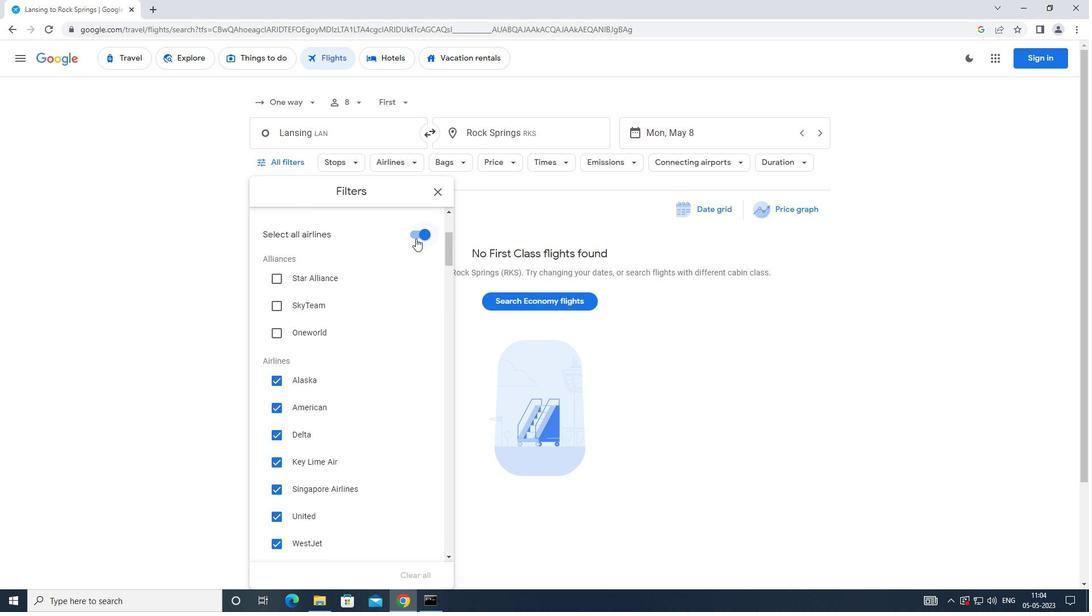 
Action: Mouse moved to (392, 295)
Screenshot: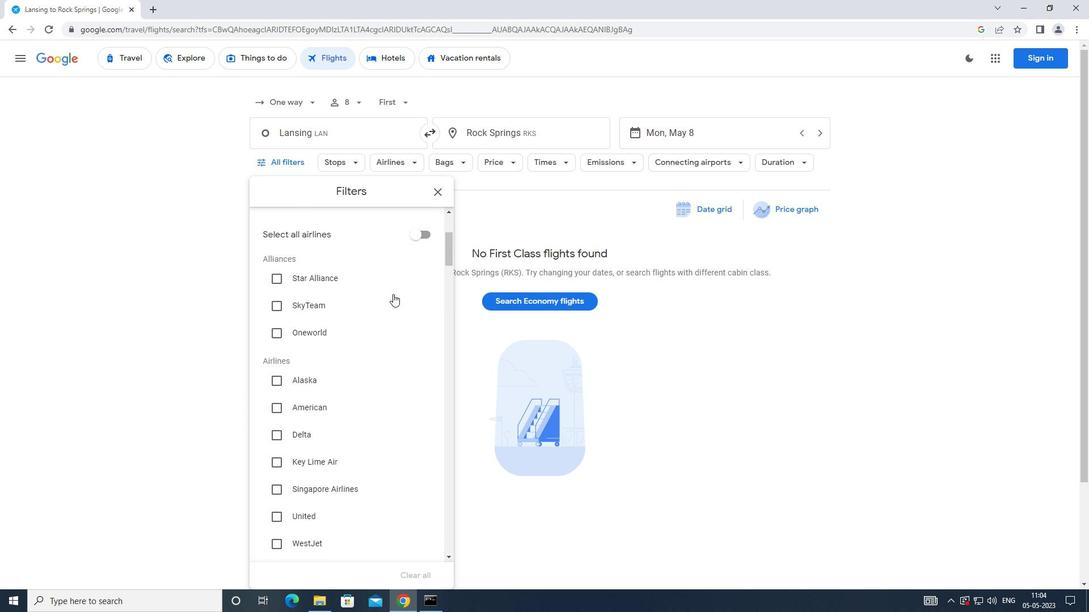 
Action: Mouse scrolled (392, 294) with delta (0, 0)
Screenshot: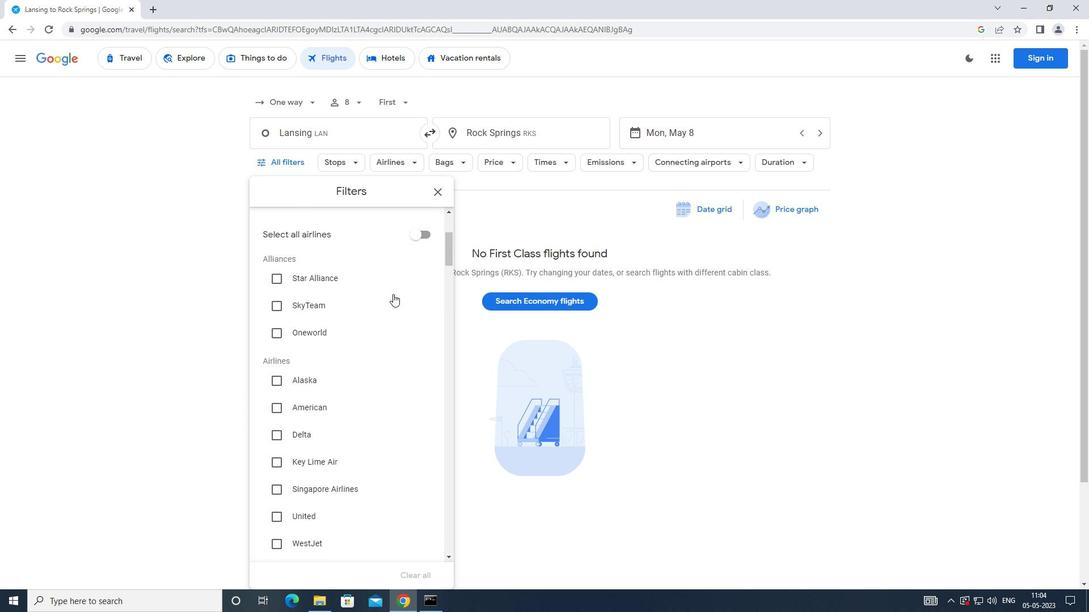 
Action: Mouse moved to (389, 297)
Screenshot: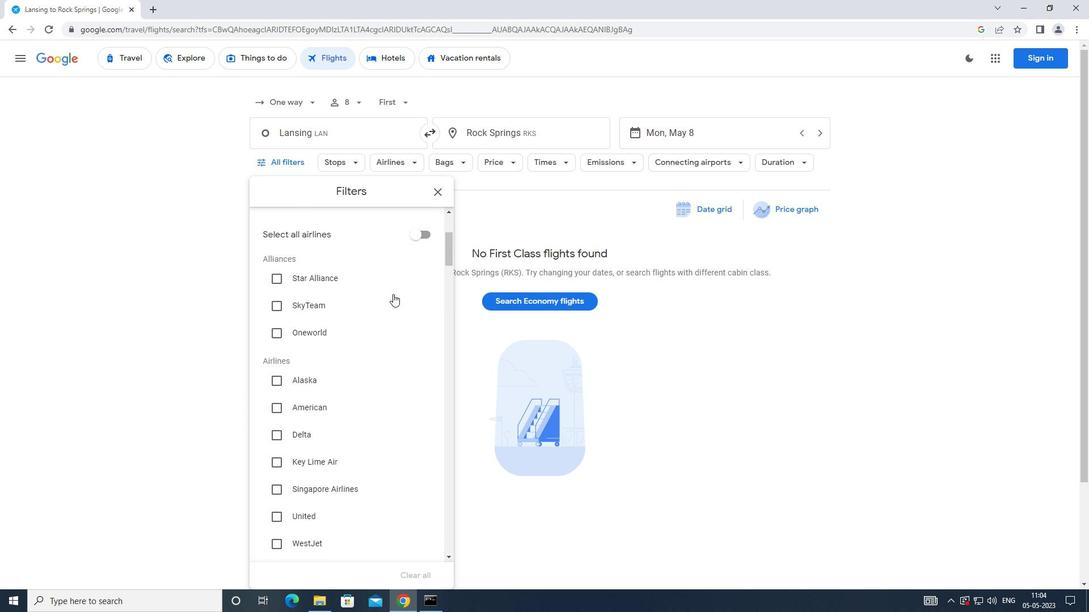
Action: Mouse scrolled (389, 296) with delta (0, 0)
Screenshot: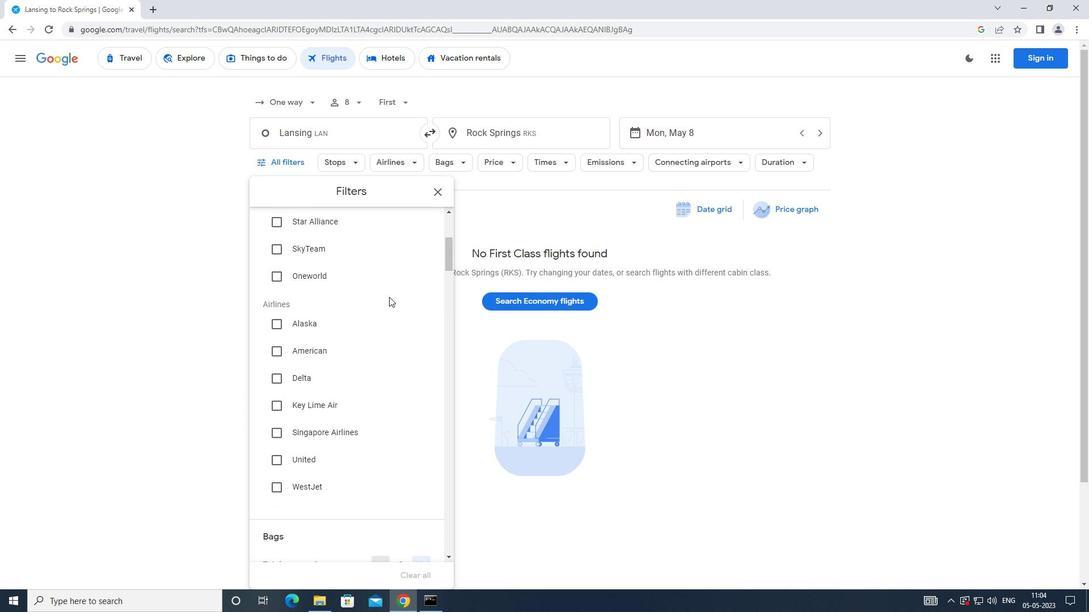 
Action: Mouse scrolled (389, 296) with delta (0, 0)
Screenshot: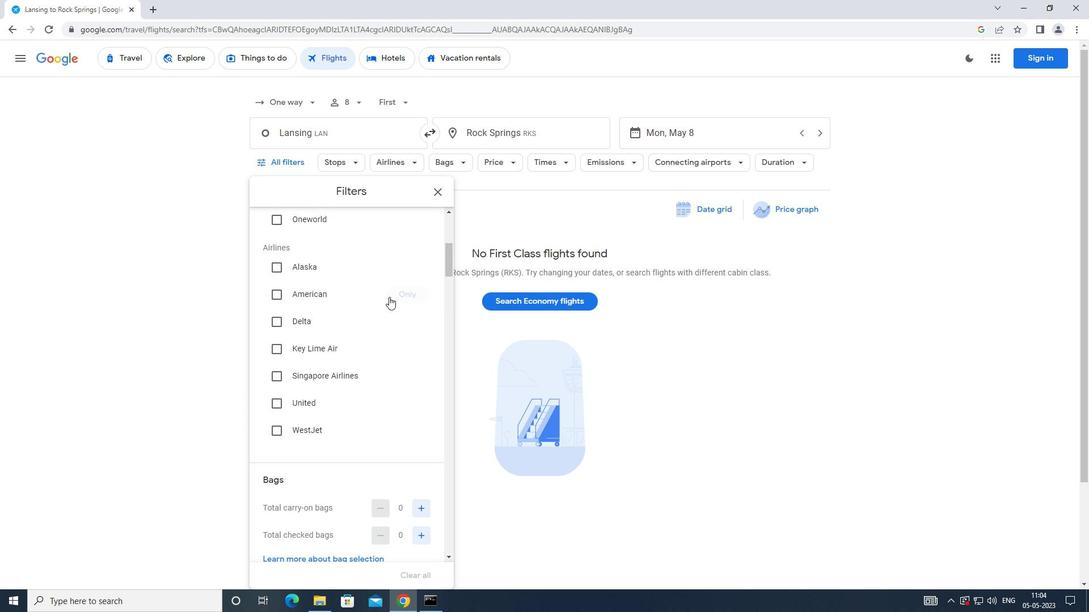 
Action: Mouse scrolled (389, 296) with delta (0, 0)
Screenshot: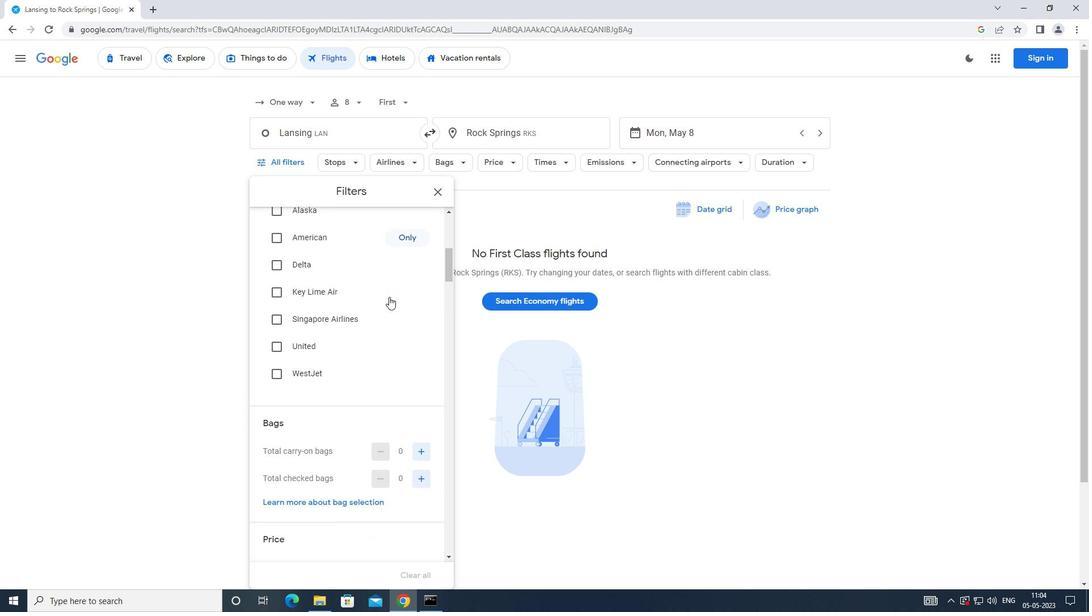 
Action: Mouse moved to (387, 299)
Screenshot: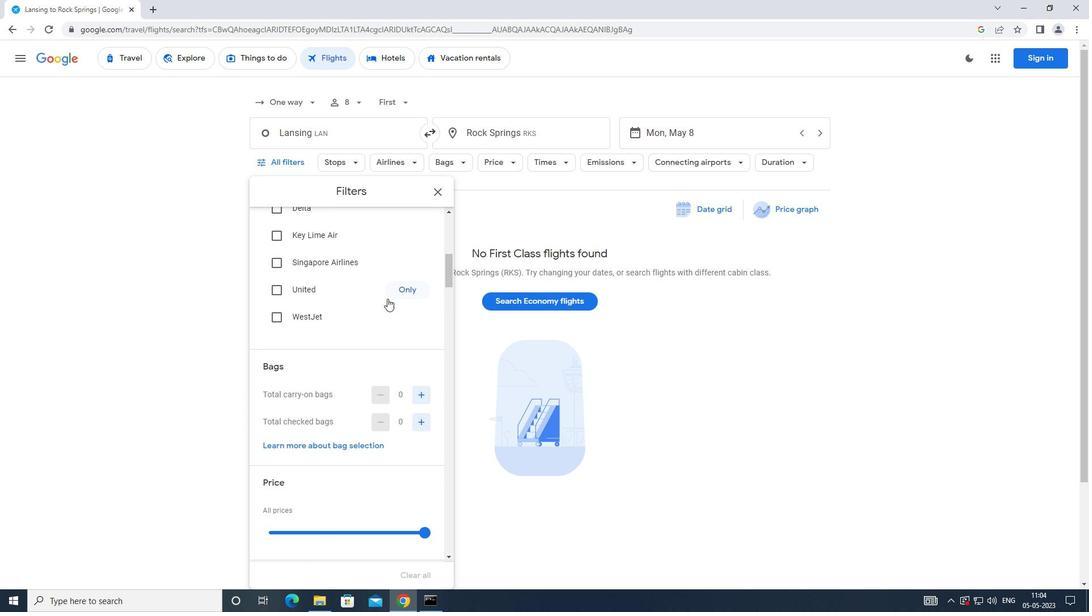 
Action: Mouse scrolled (387, 299) with delta (0, 0)
Screenshot: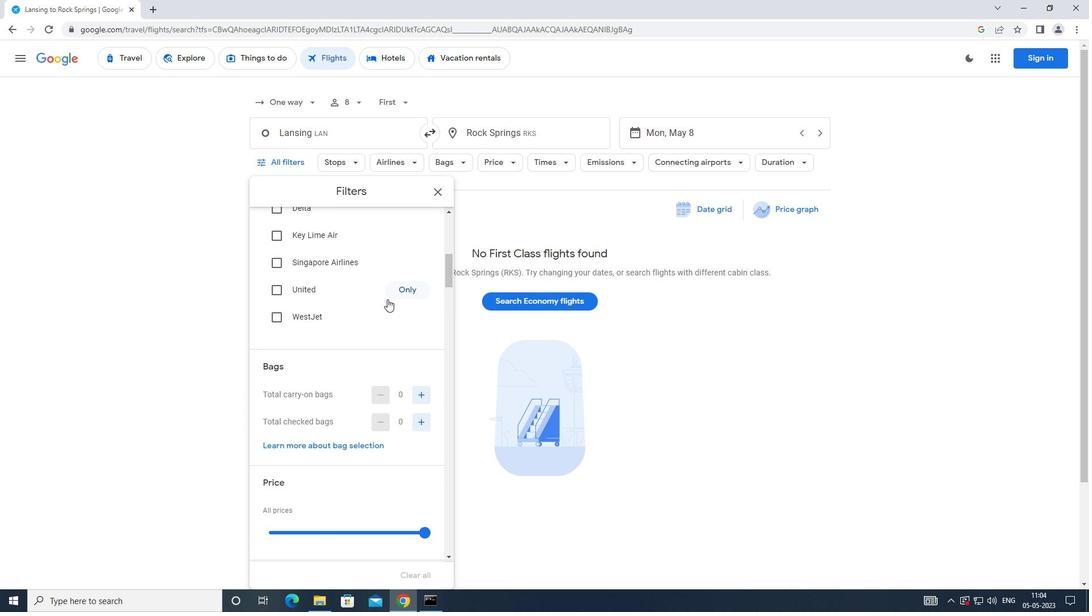 
Action: Mouse scrolled (387, 299) with delta (0, 0)
Screenshot: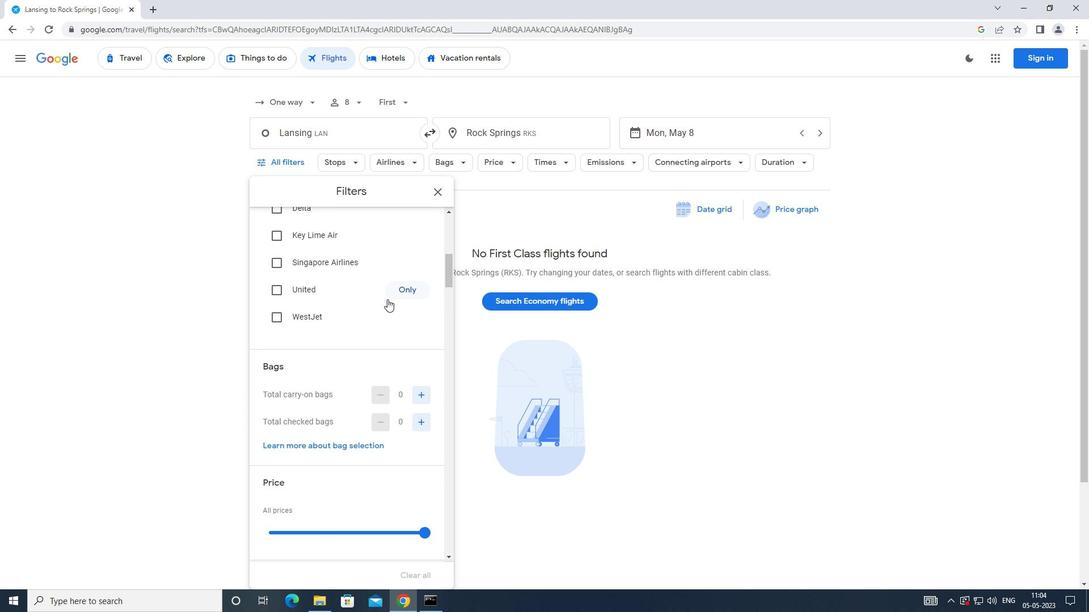 
Action: Mouse moved to (418, 310)
Screenshot: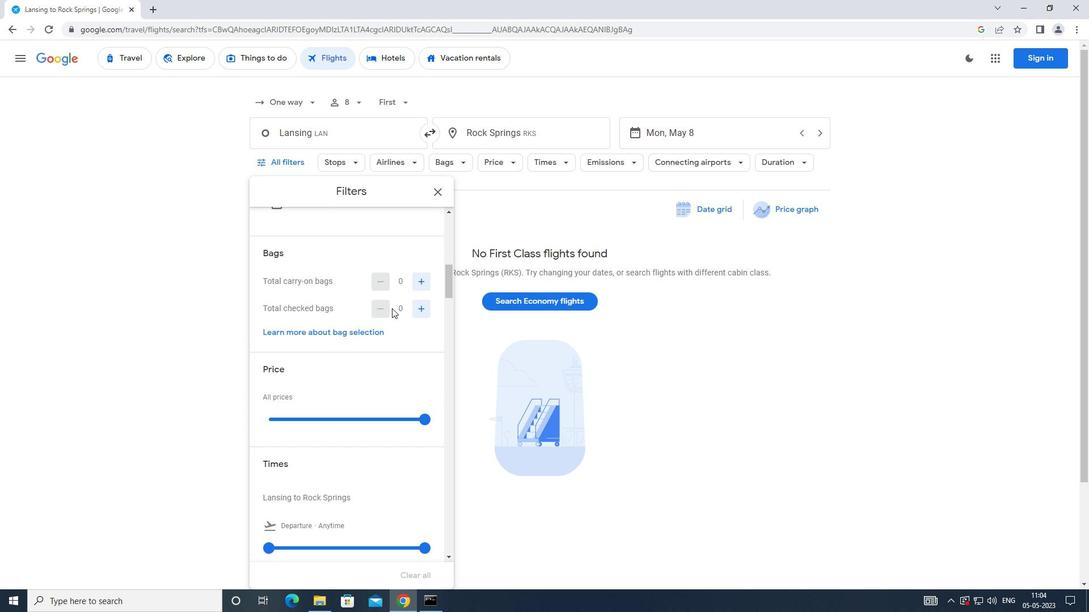 
Action: Mouse pressed left at (418, 310)
Screenshot: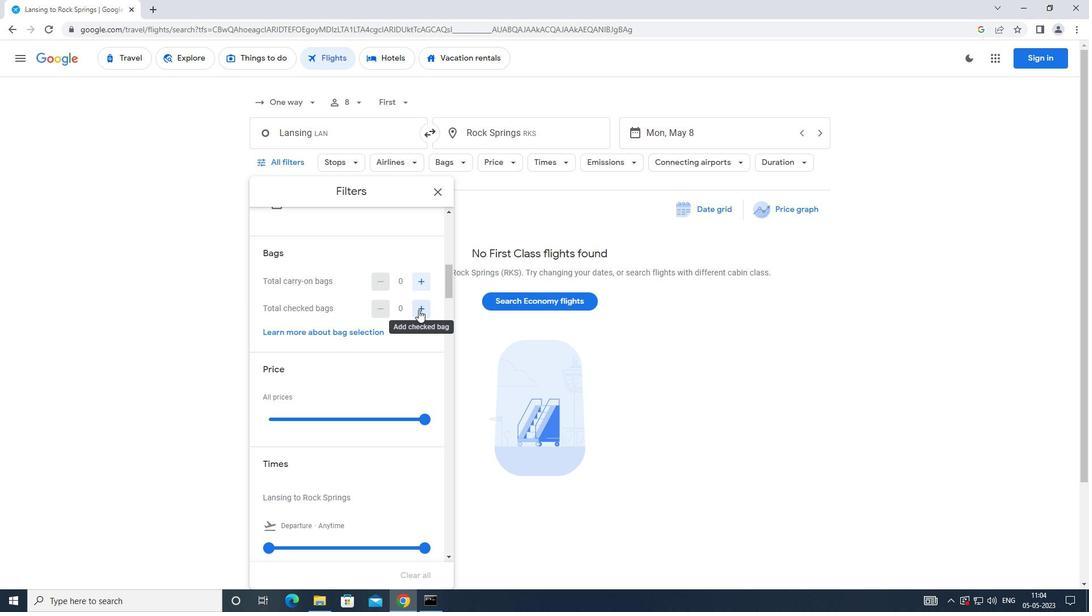 
Action: Mouse moved to (377, 324)
Screenshot: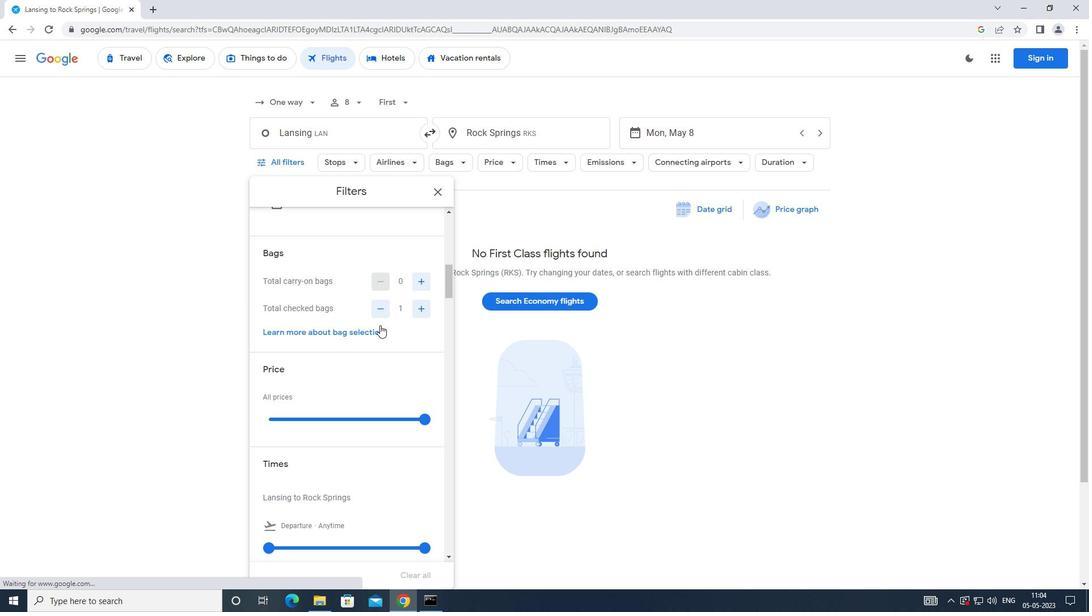 
Action: Mouse scrolled (377, 324) with delta (0, 0)
Screenshot: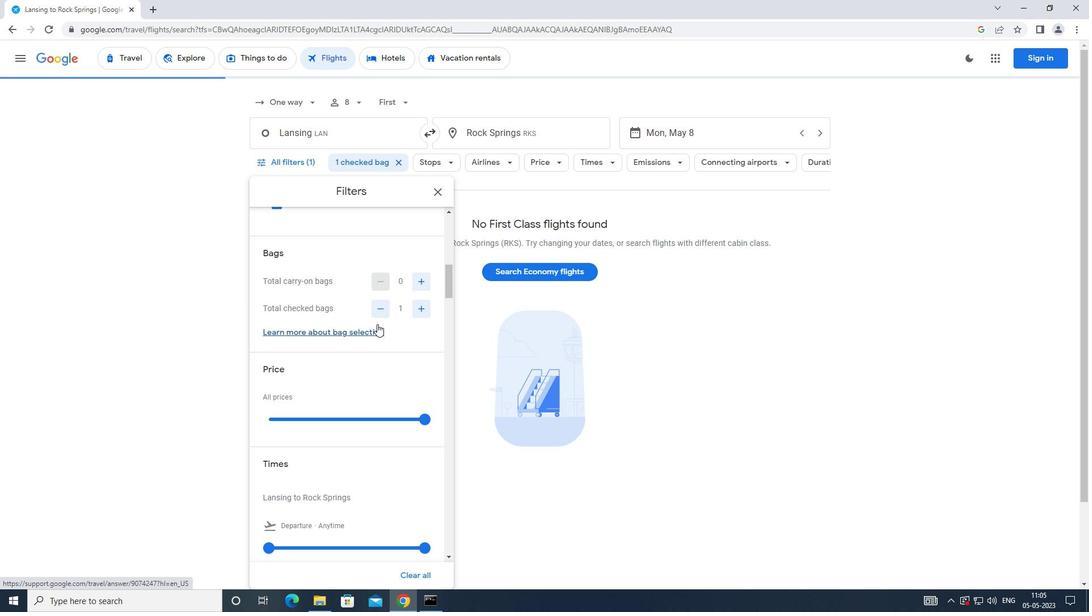
Action: Mouse scrolled (377, 324) with delta (0, 0)
Screenshot: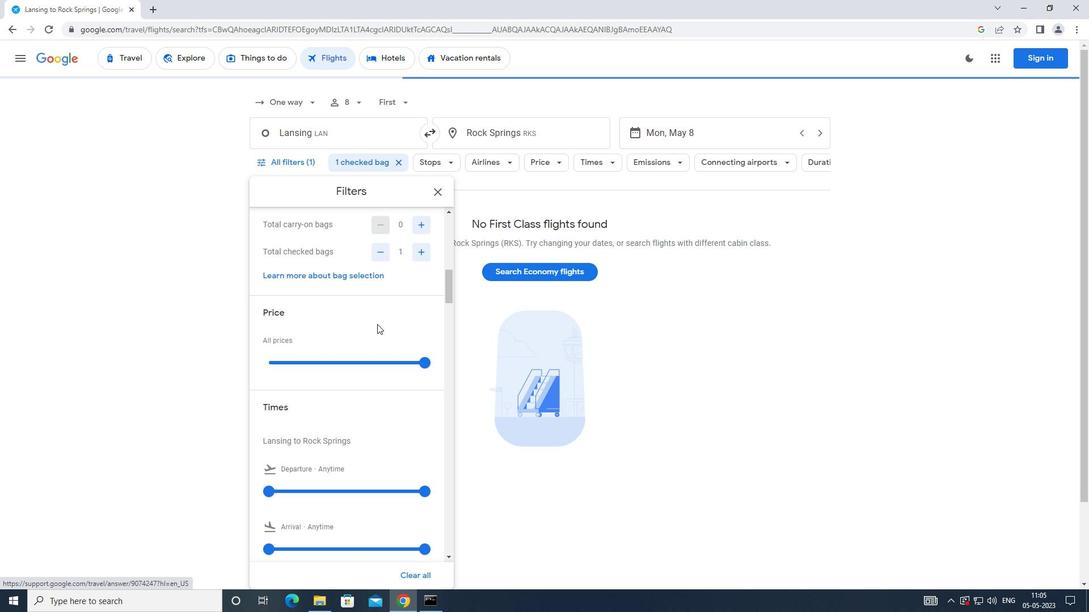 
Action: Mouse moved to (425, 307)
Screenshot: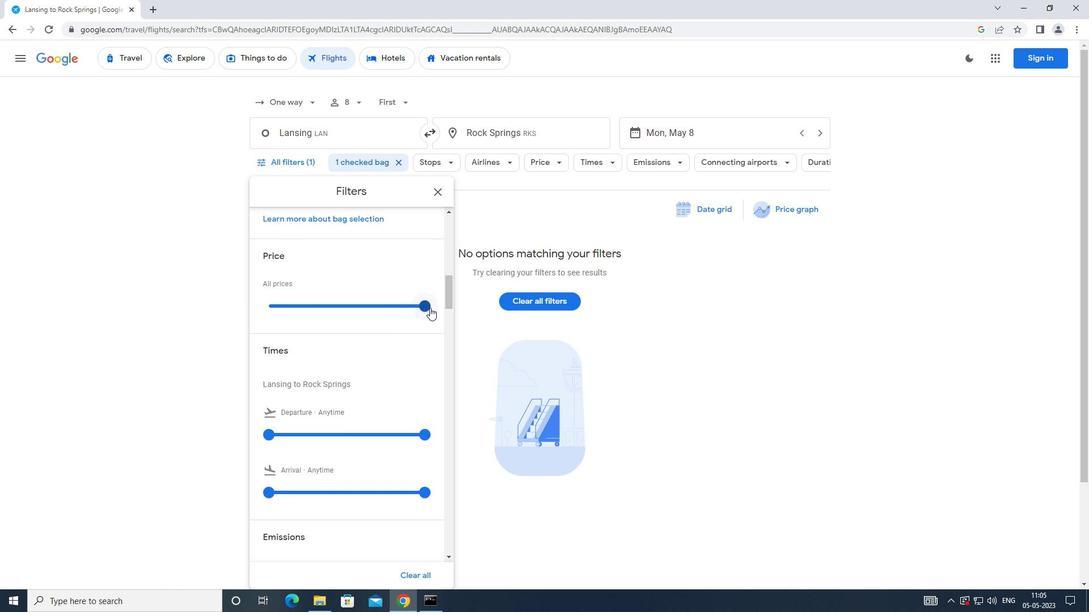 
Action: Mouse pressed left at (425, 307)
Screenshot: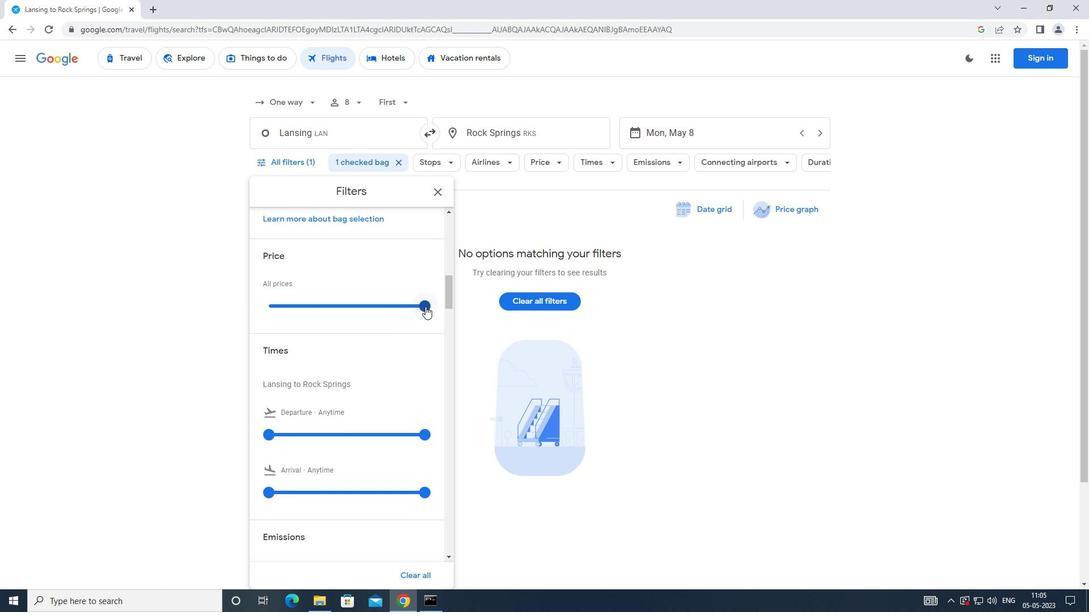 
Action: Mouse moved to (357, 326)
Screenshot: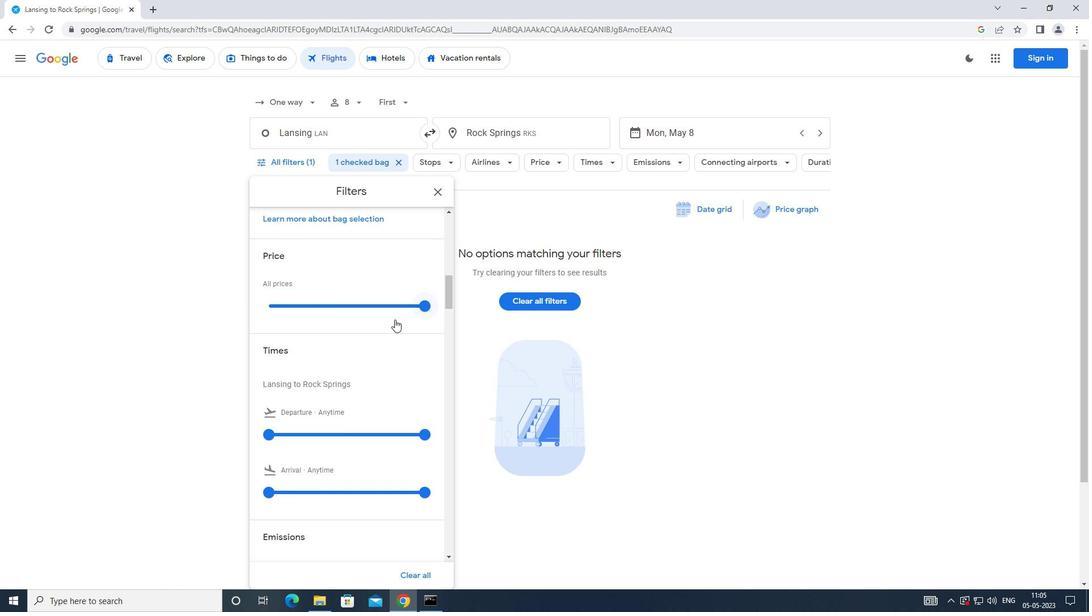 
Action: Mouse scrolled (357, 325) with delta (0, 0)
Screenshot: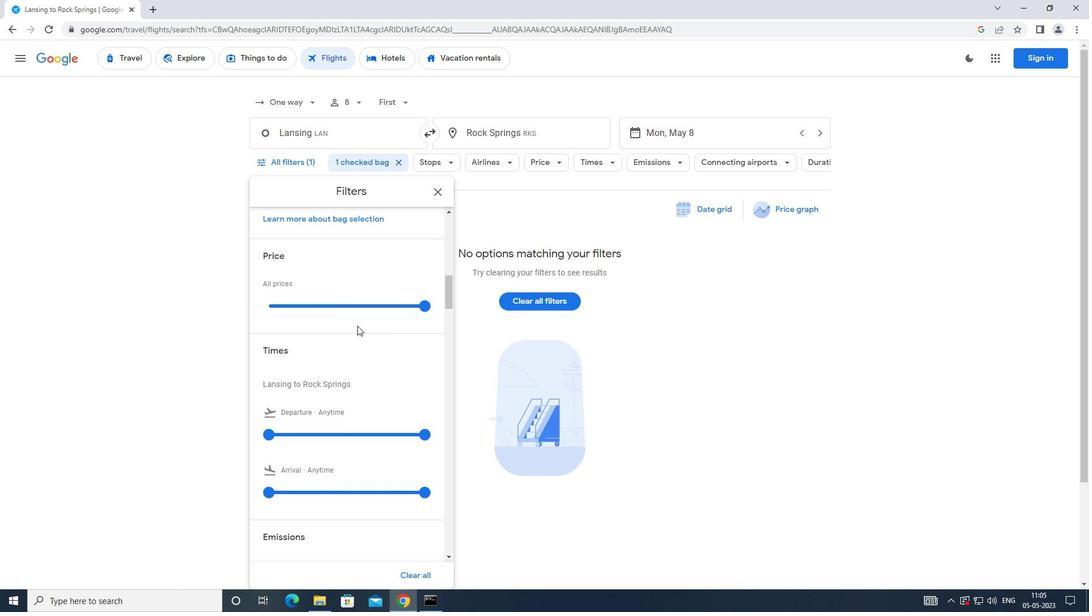 
Action: Mouse scrolled (357, 325) with delta (0, 0)
Screenshot: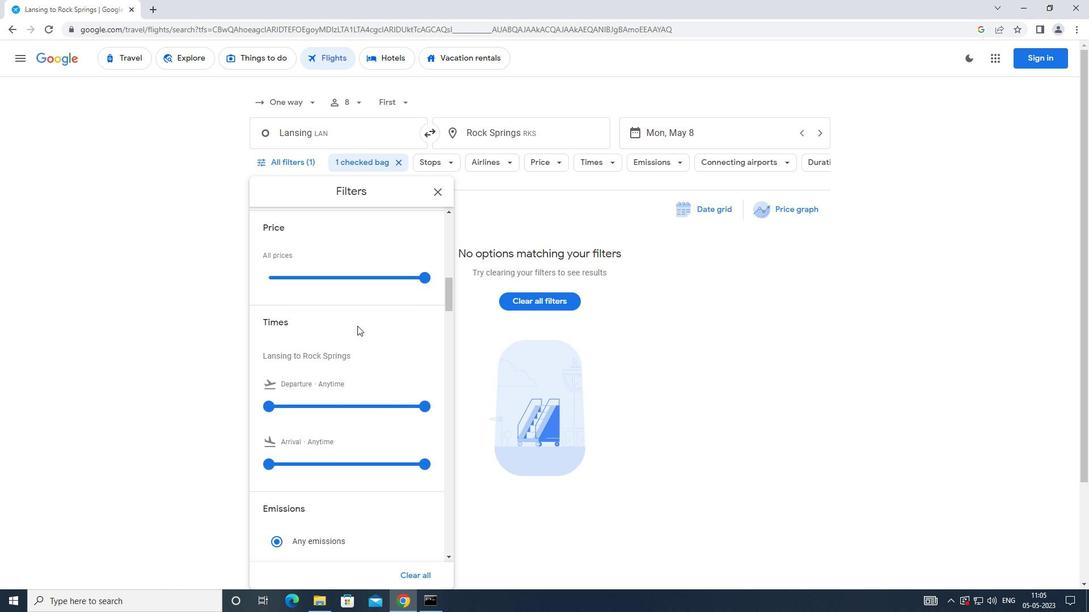
Action: Mouse moved to (271, 321)
Screenshot: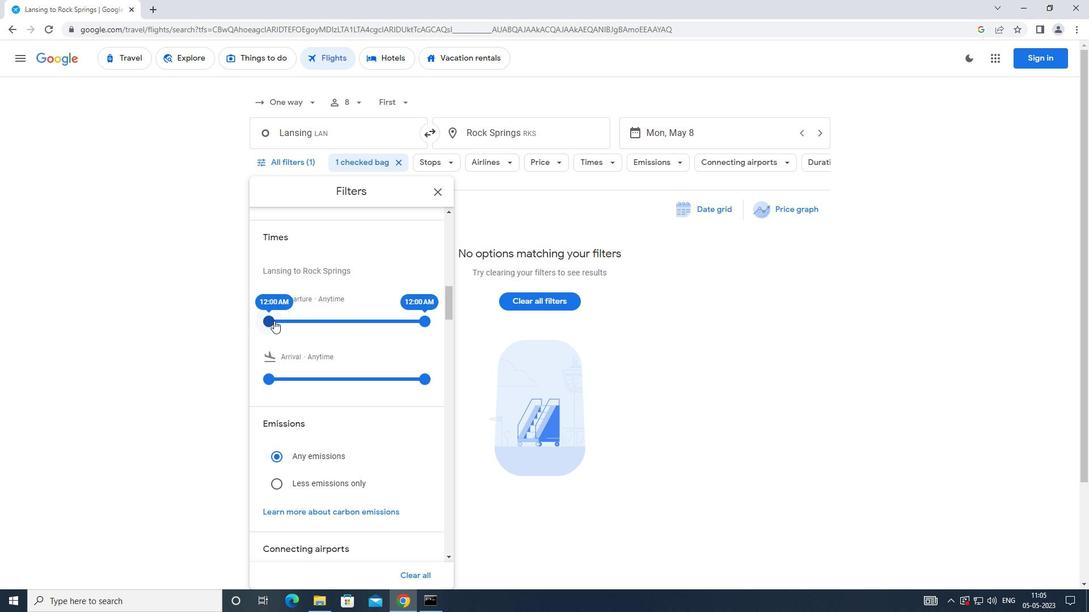 
Action: Mouse pressed left at (271, 321)
Screenshot: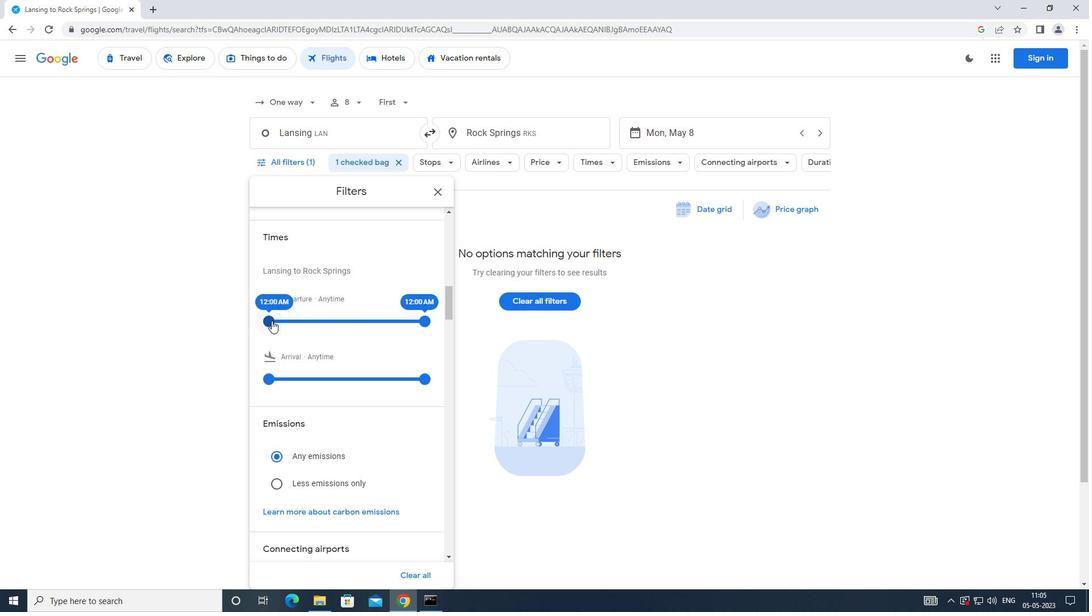 
Action: Mouse moved to (350, 321)
Screenshot: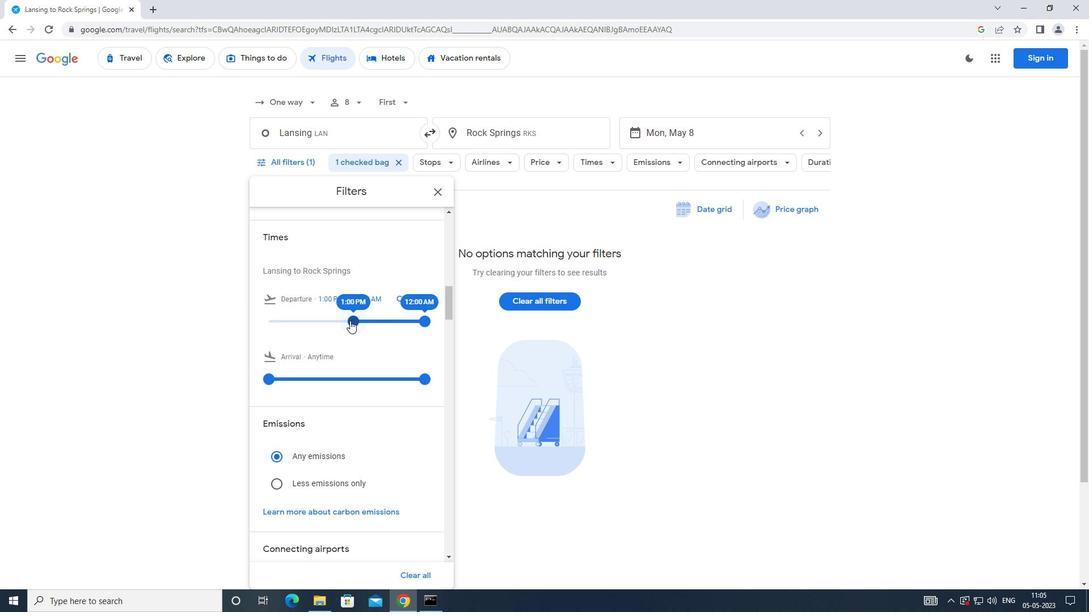 
Action: Mouse pressed left at (350, 321)
Screenshot: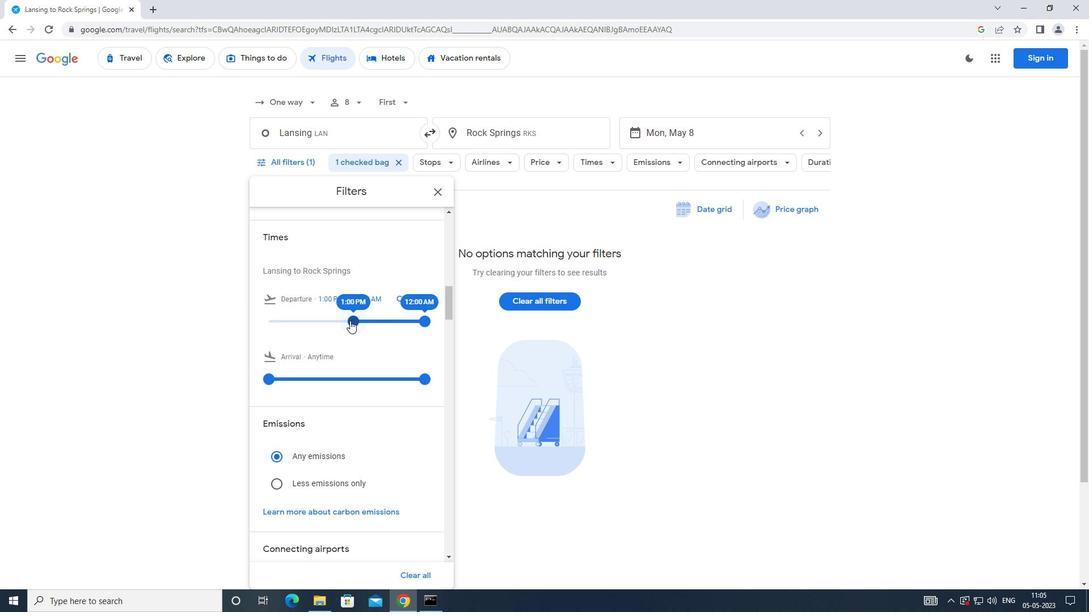 
Action: Mouse moved to (423, 320)
Screenshot: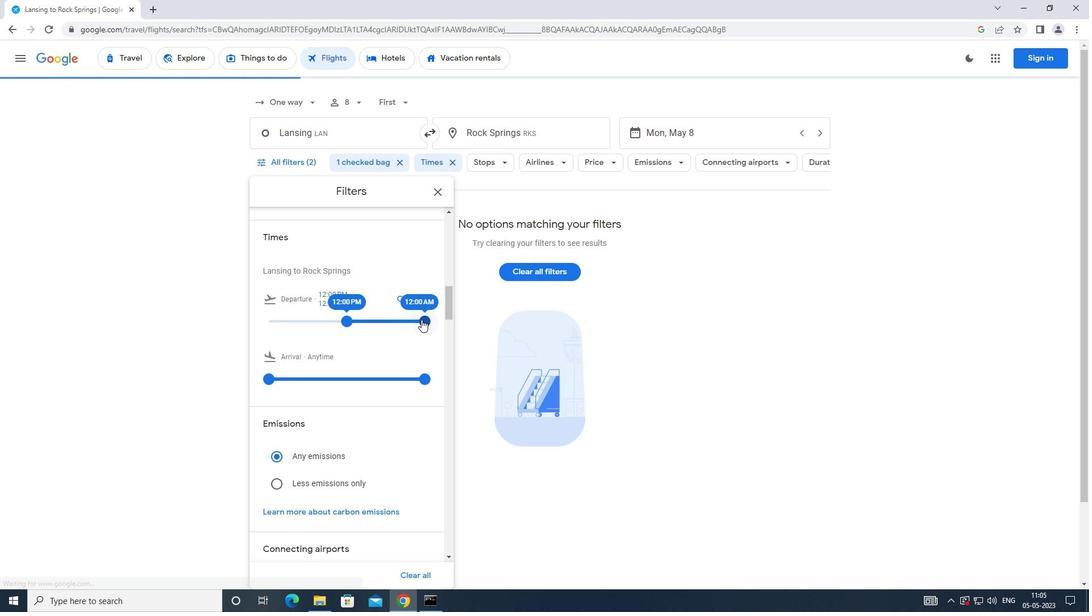 
Action: Mouse pressed left at (423, 320)
Screenshot: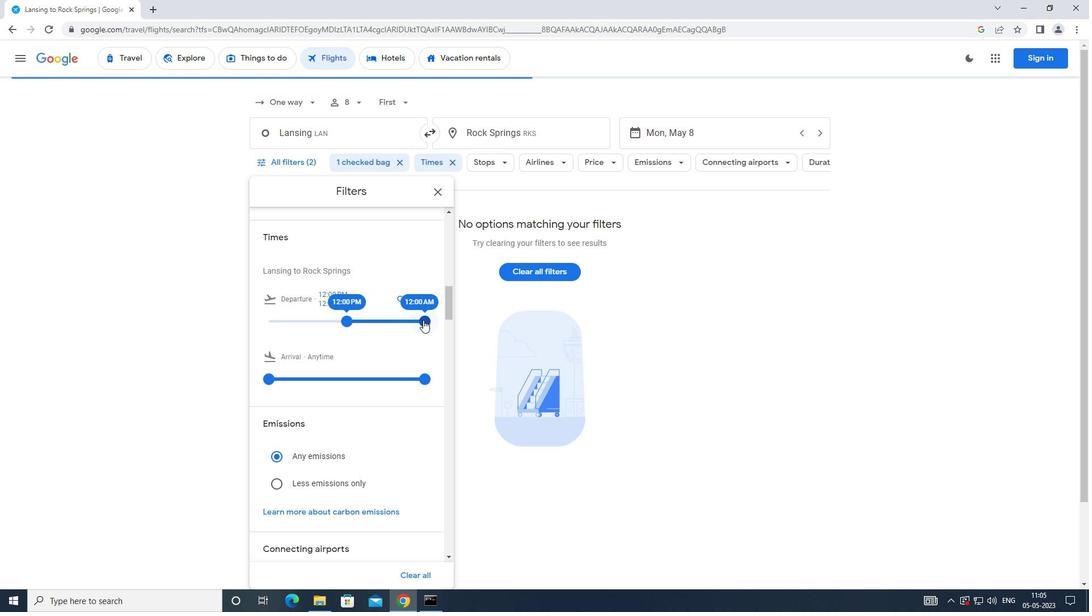 
Action: Mouse moved to (347, 326)
Screenshot: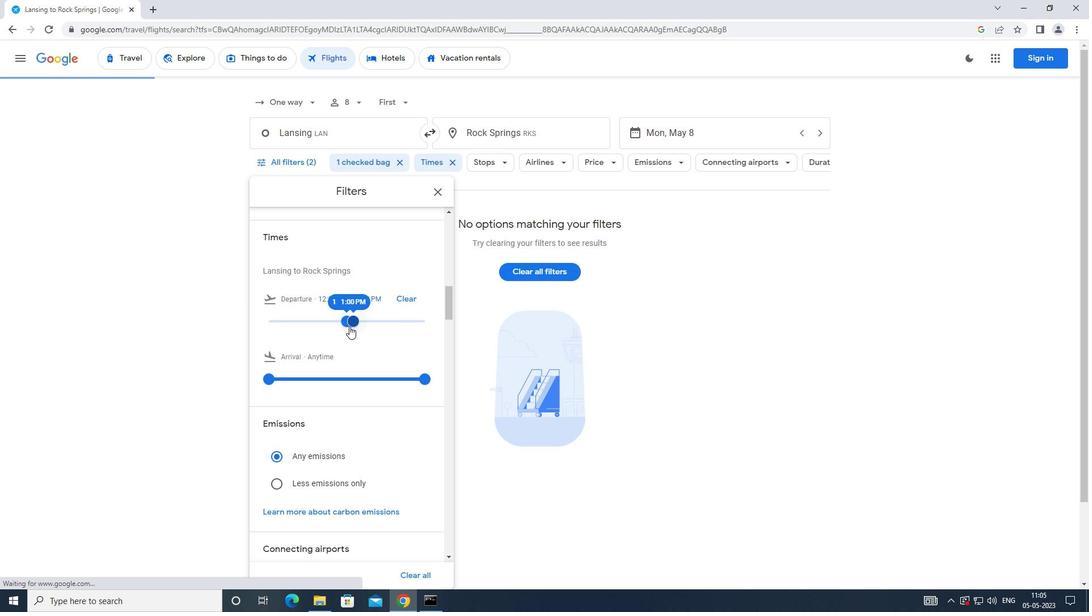 
